 Task: Add an event with the title Interview with LalitH, date '2023/11/25', time 9:15 AM to 11:15 AMand add a description: Participants will develop essential communication skills, such as active listening, asking probing questions, and conveying their own viewpoints persuasively. They will learn how to adapt their communication style to different negotiation situations and personalities.Select event color  Grape . Add location for the event as: 789 Gothic Quarter, Barcelona, Spain, logged in from the account softage.5@softage.netand send the event invitation to softage.1@softage.net and softage.2@softage.net. Set a reminder for the event Weekly on Sunday
Action: Mouse moved to (1335, 103)
Screenshot: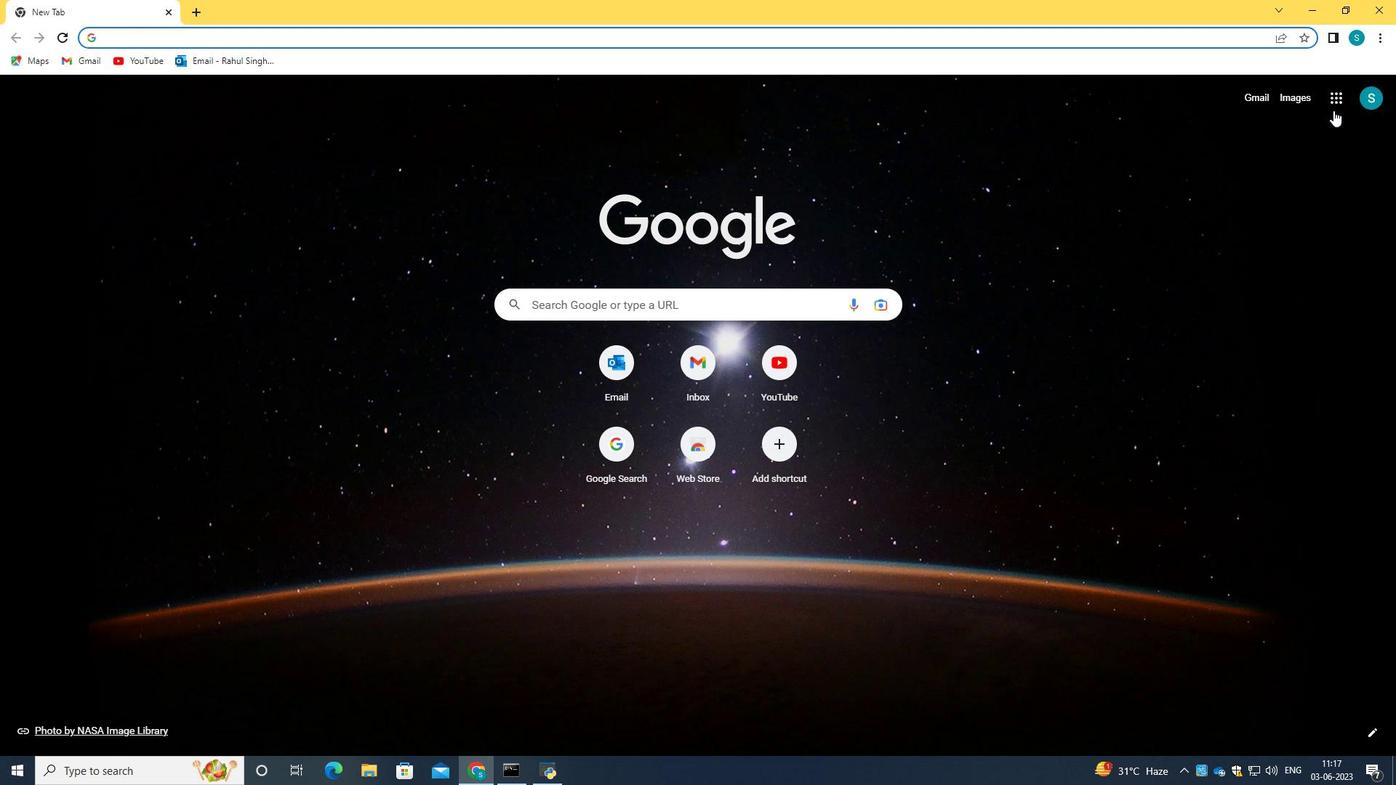 
Action: Mouse pressed left at (1335, 103)
Screenshot: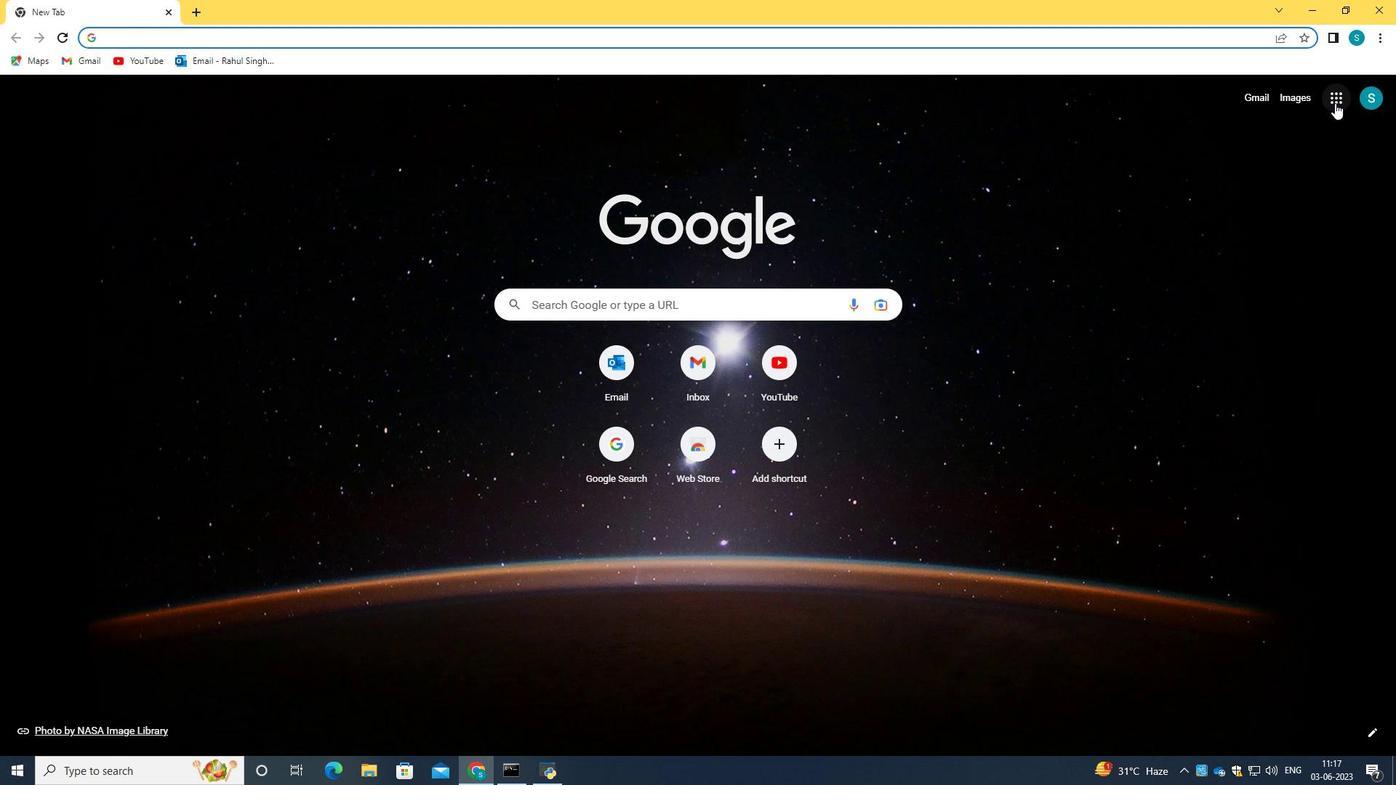 
Action: Mouse moved to (1209, 311)
Screenshot: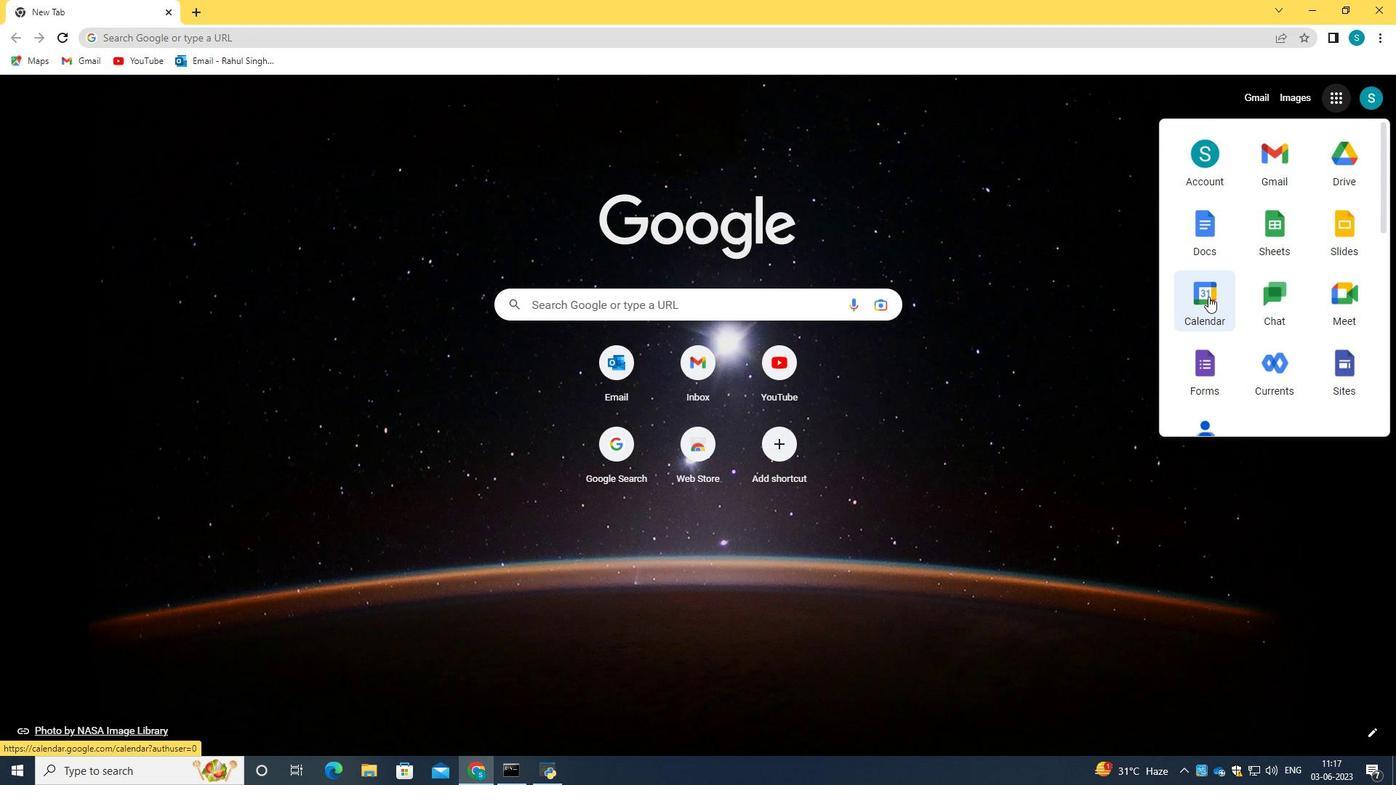 
Action: Mouse pressed left at (1209, 311)
Screenshot: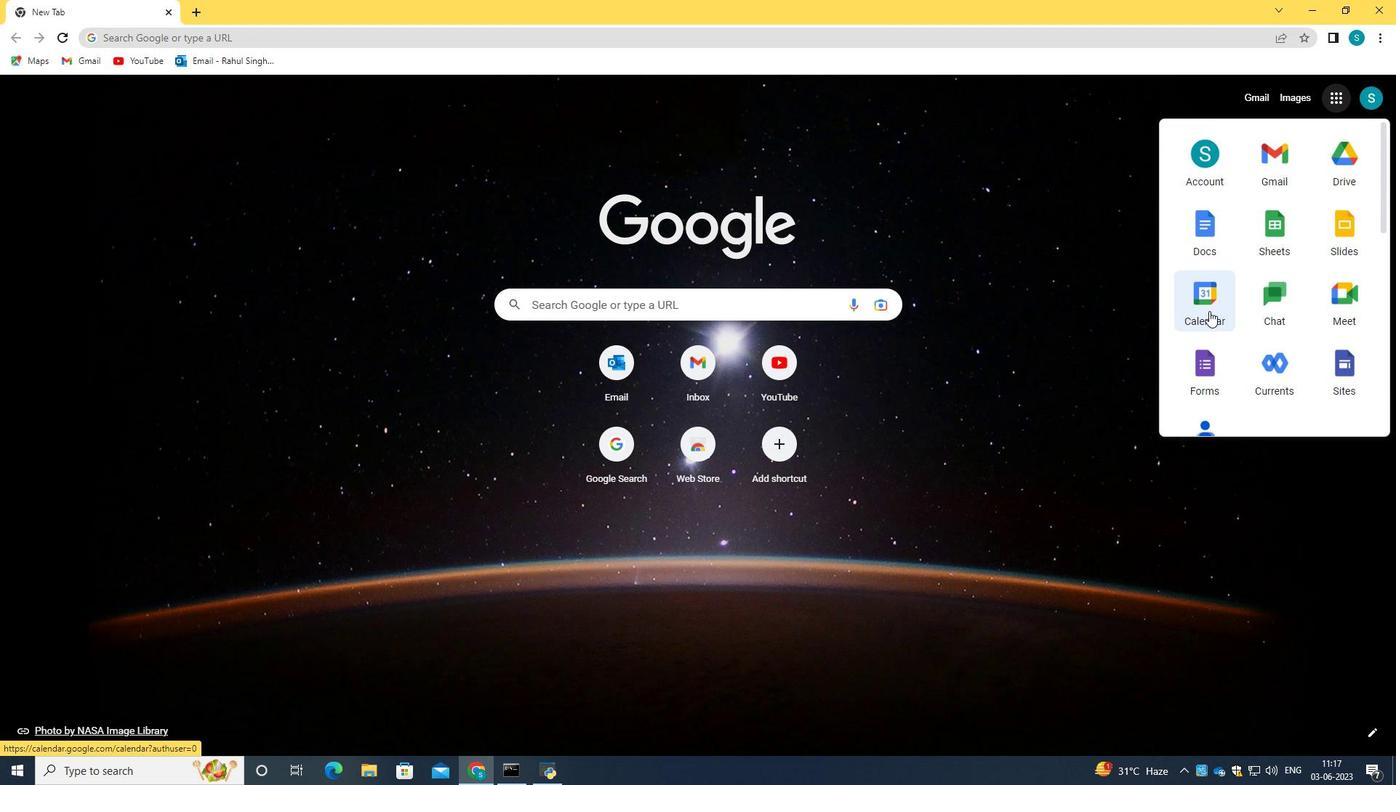
Action: Mouse moved to (60, 146)
Screenshot: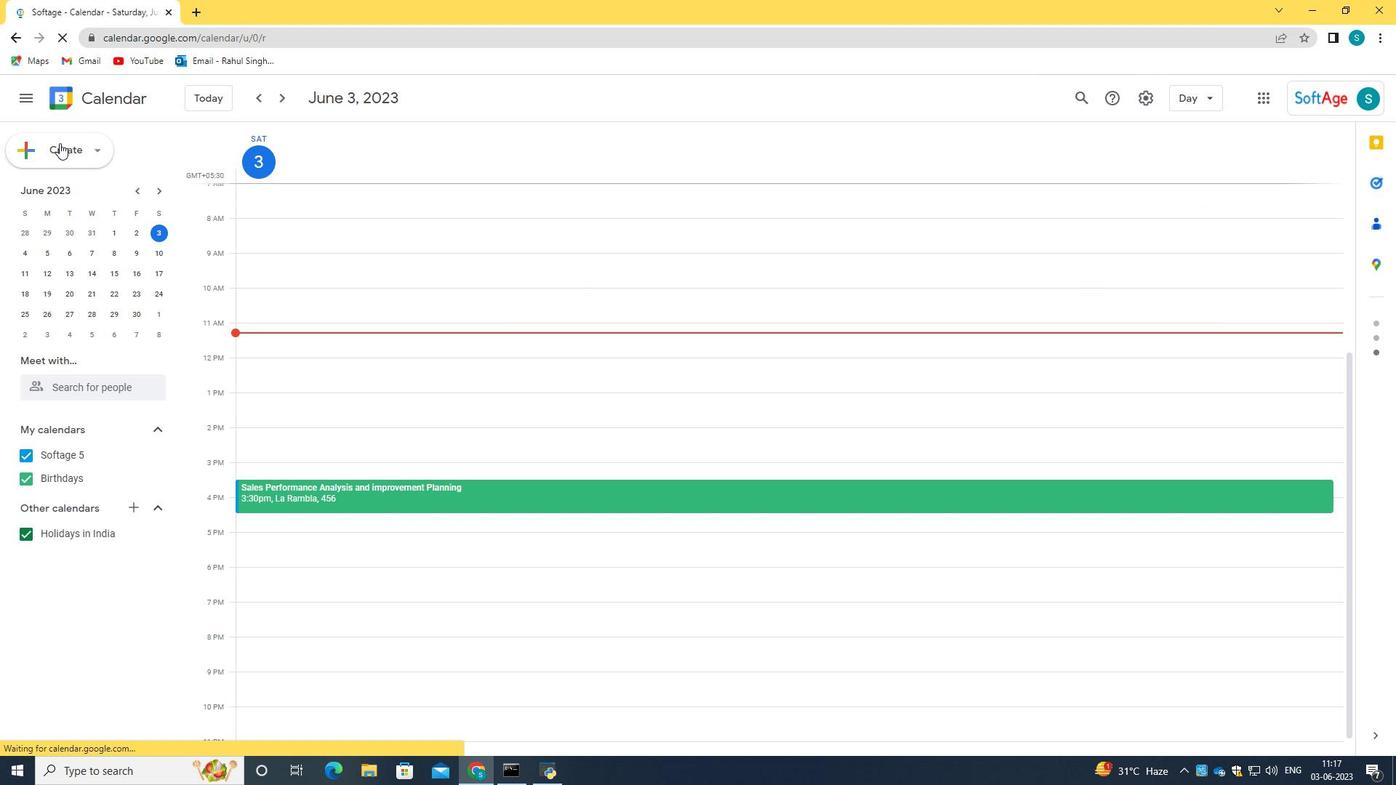 
Action: Mouse pressed left at (60, 146)
Screenshot: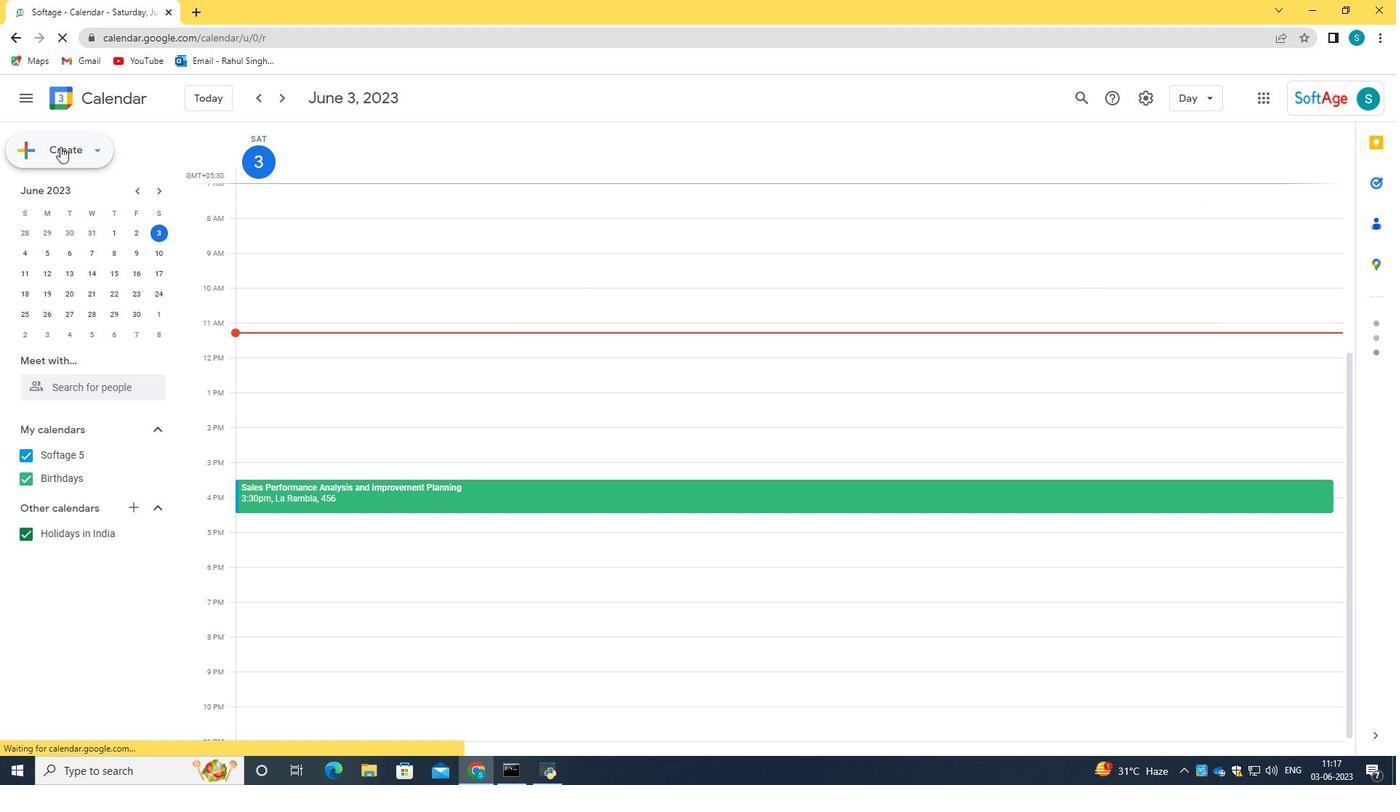 
Action: Mouse moved to (70, 197)
Screenshot: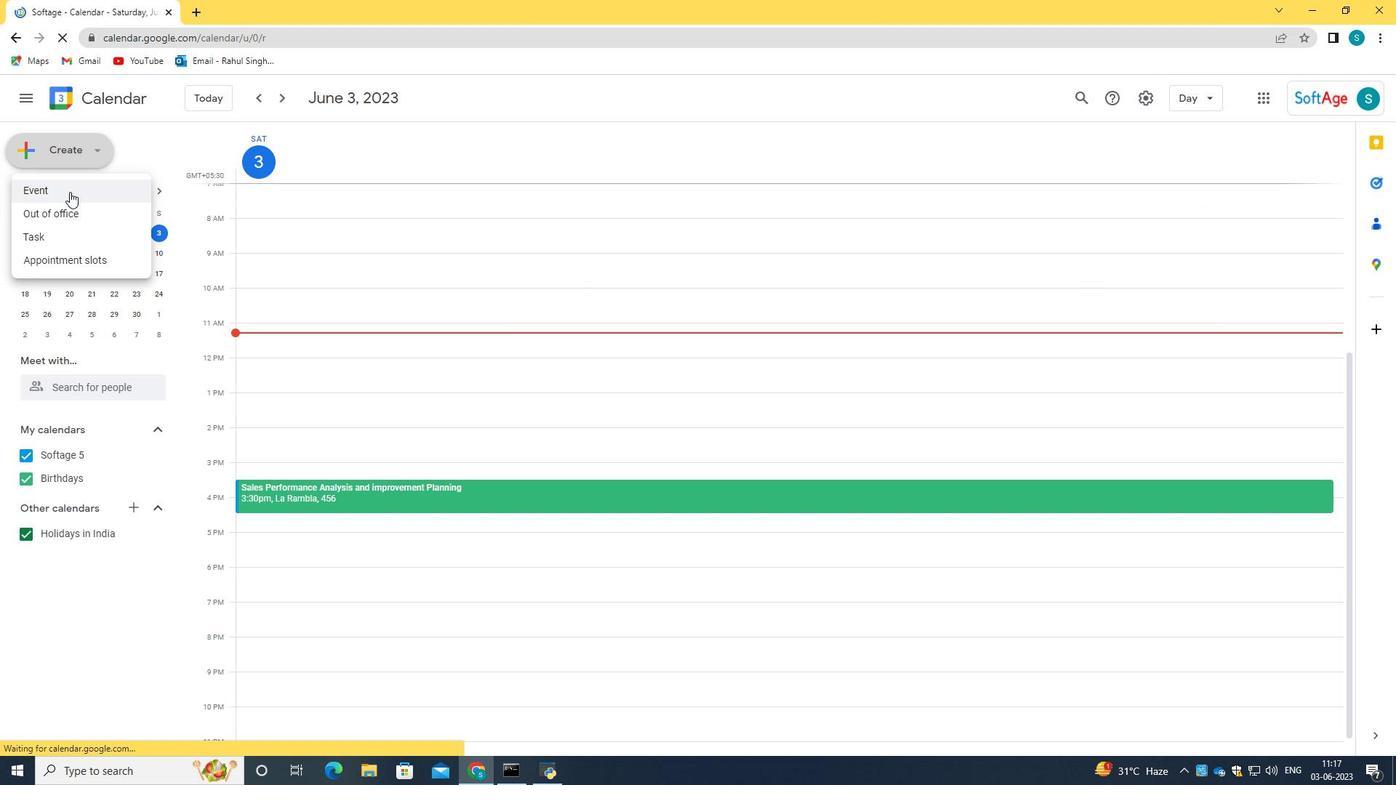 
Action: Mouse pressed left at (70, 197)
Screenshot: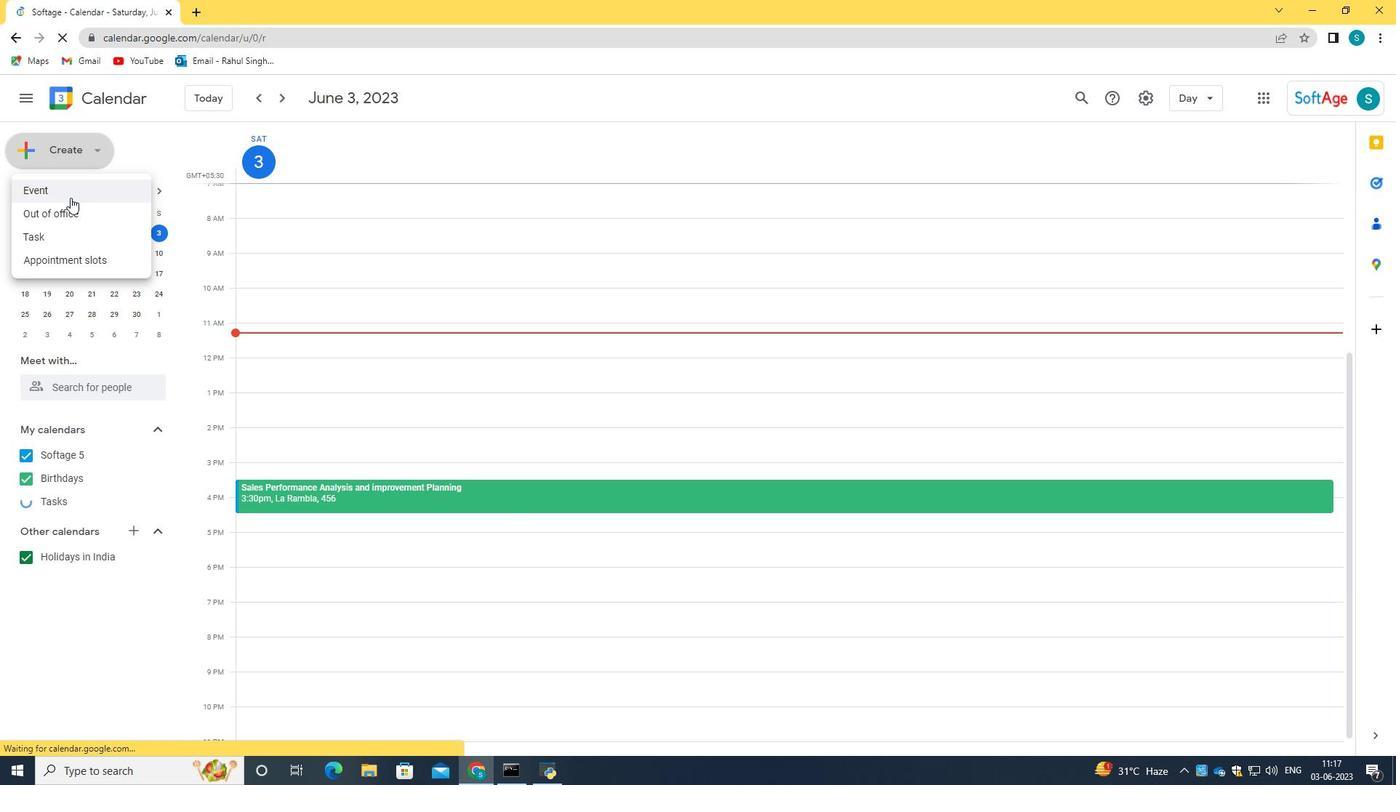 
Action: Mouse moved to (800, 537)
Screenshot: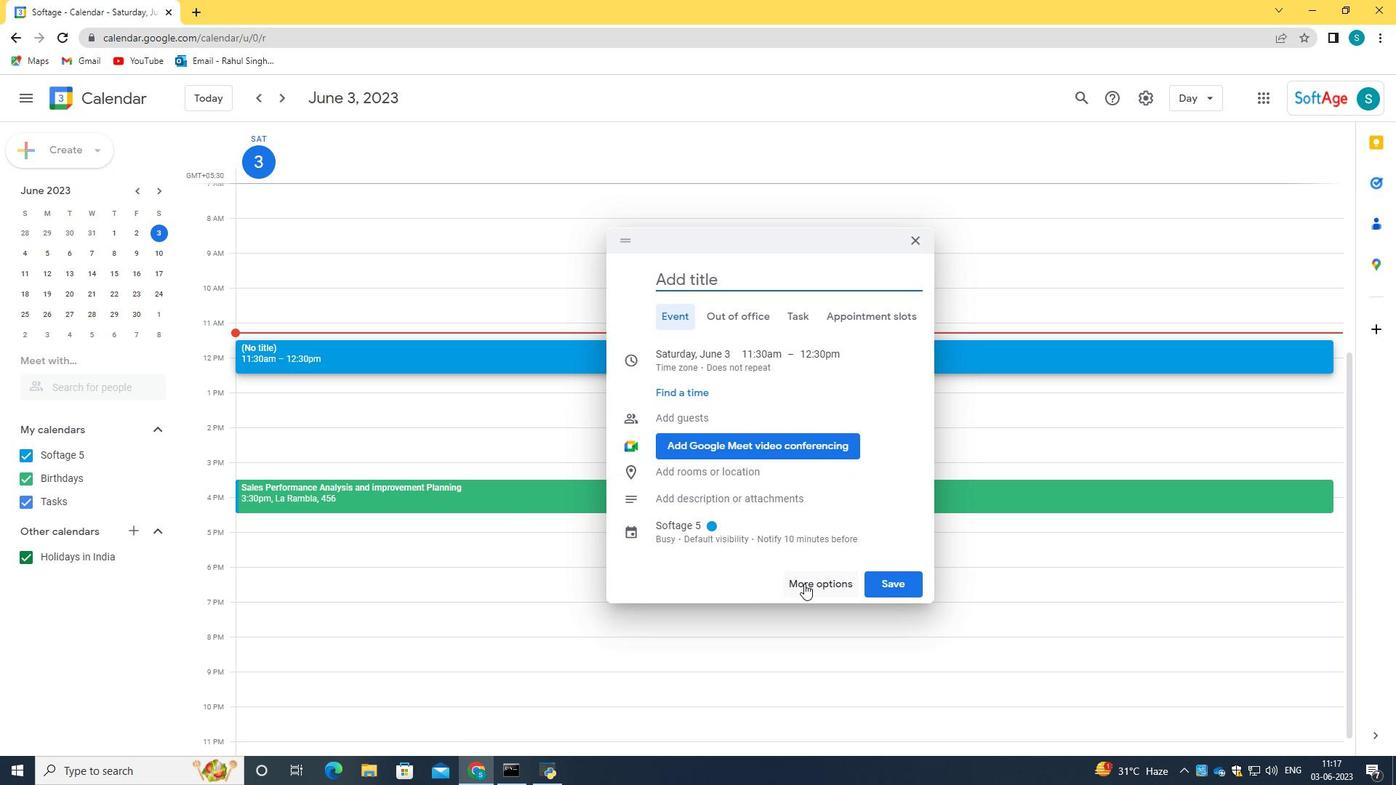 
Action: Mouse pressed left at (805, 584)
Screenshot: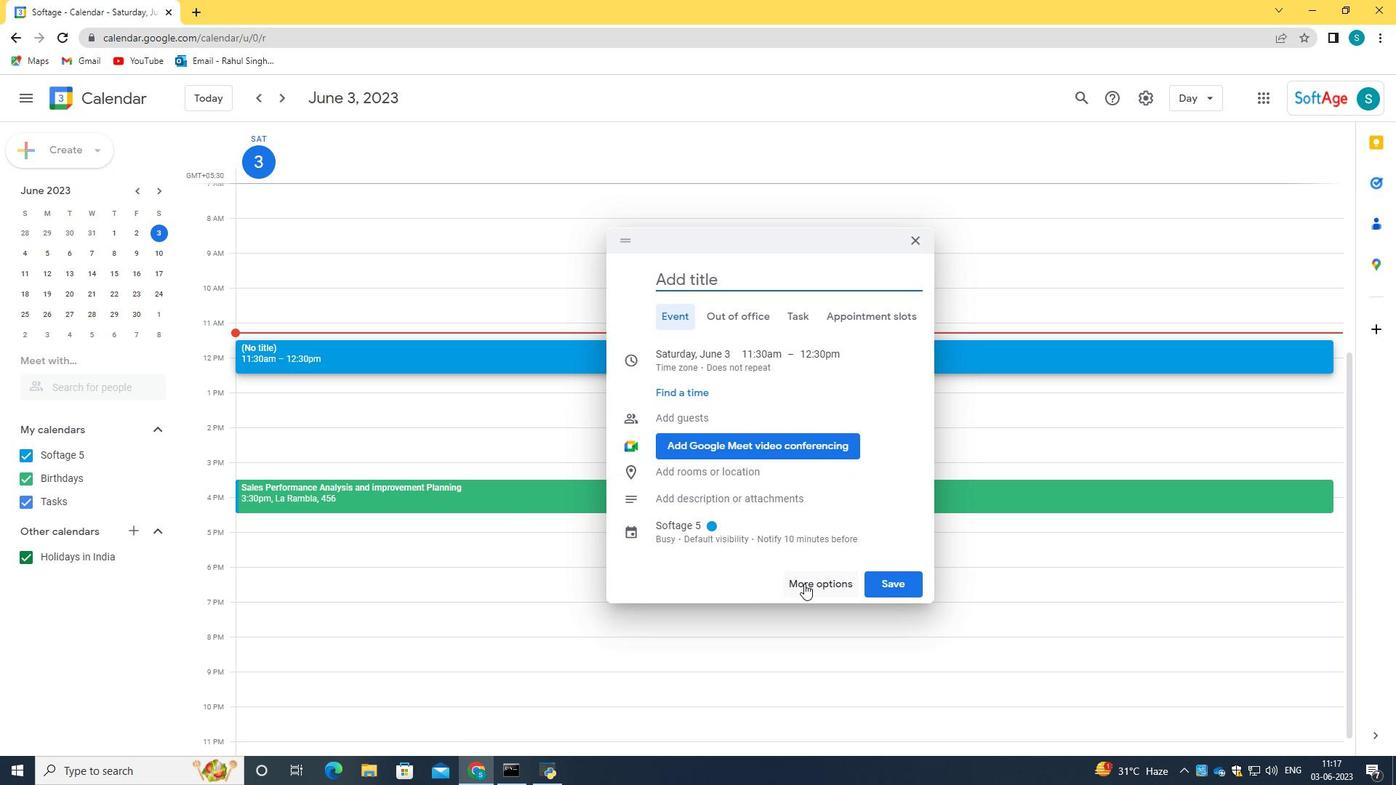 
Action: Mouse moved to (194, 106)
Screenshot: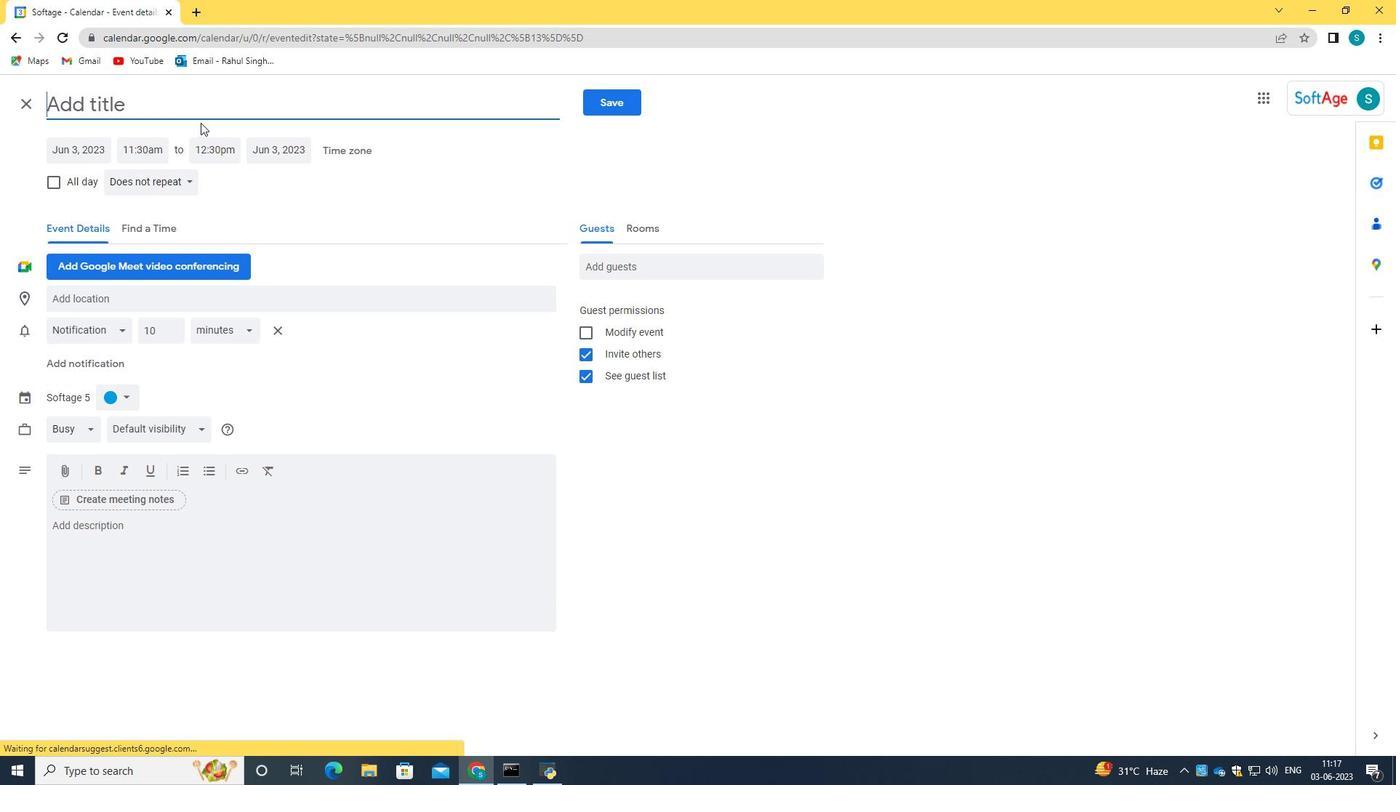 
Action: Mouse pressed left at (194, 106)
Screenshot: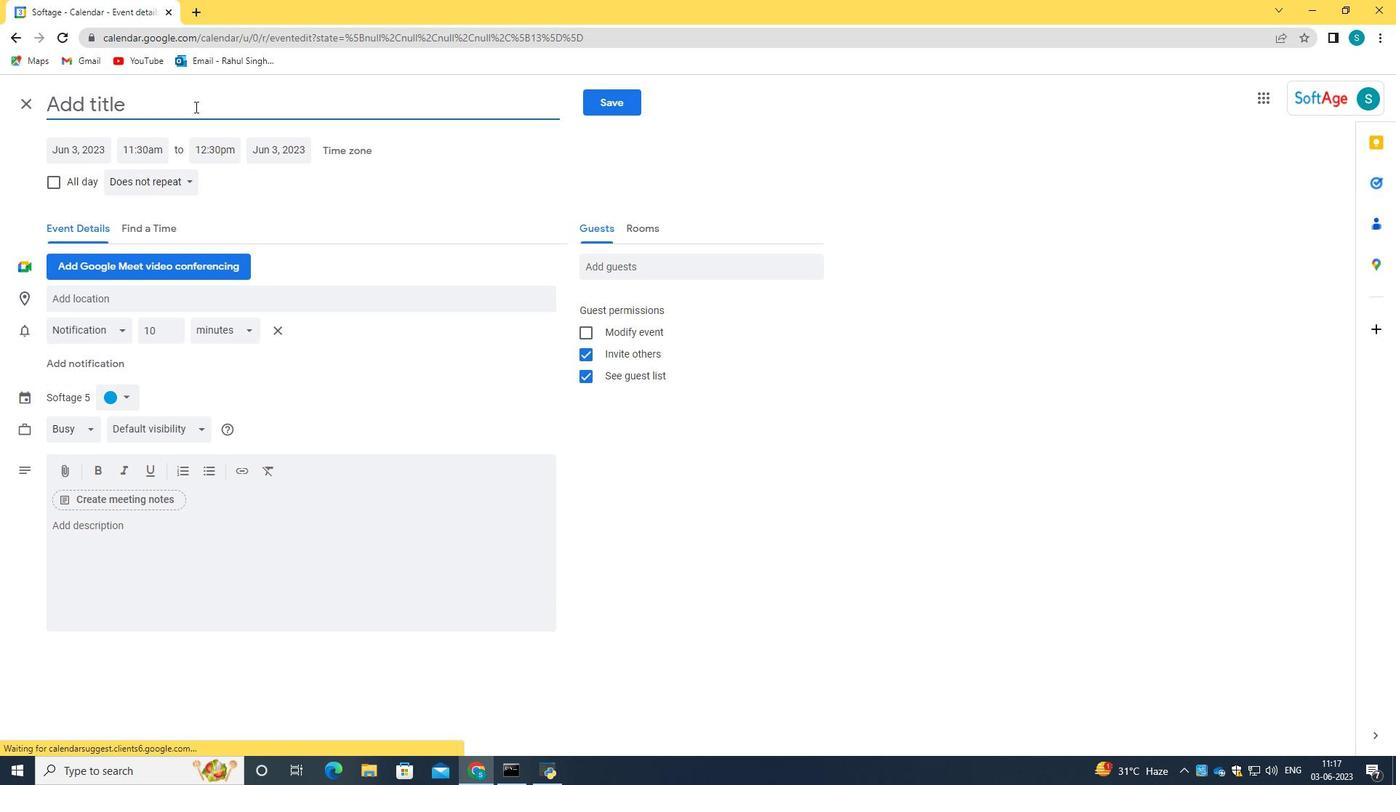 
Action: Key pressed <Key.caps_lock>I<Key.caps_lock>nterview<Key.space>with<Key.space><Key.caps_lock>L<Key.caps_lock>alit<Key.caps_lock>H<Key.caps_lock>
Screenshot: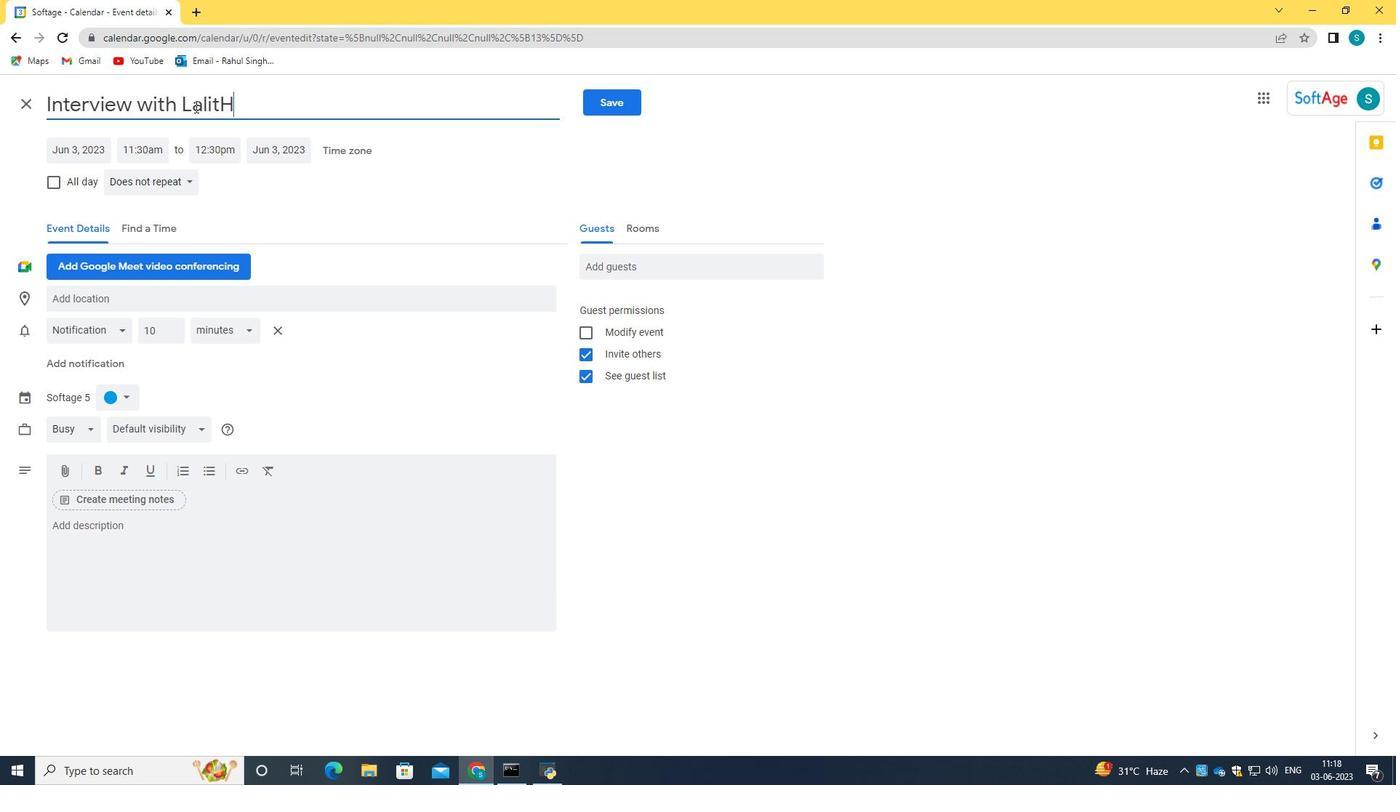 
Action: Mouse moved to (84, 149)
Screenshot: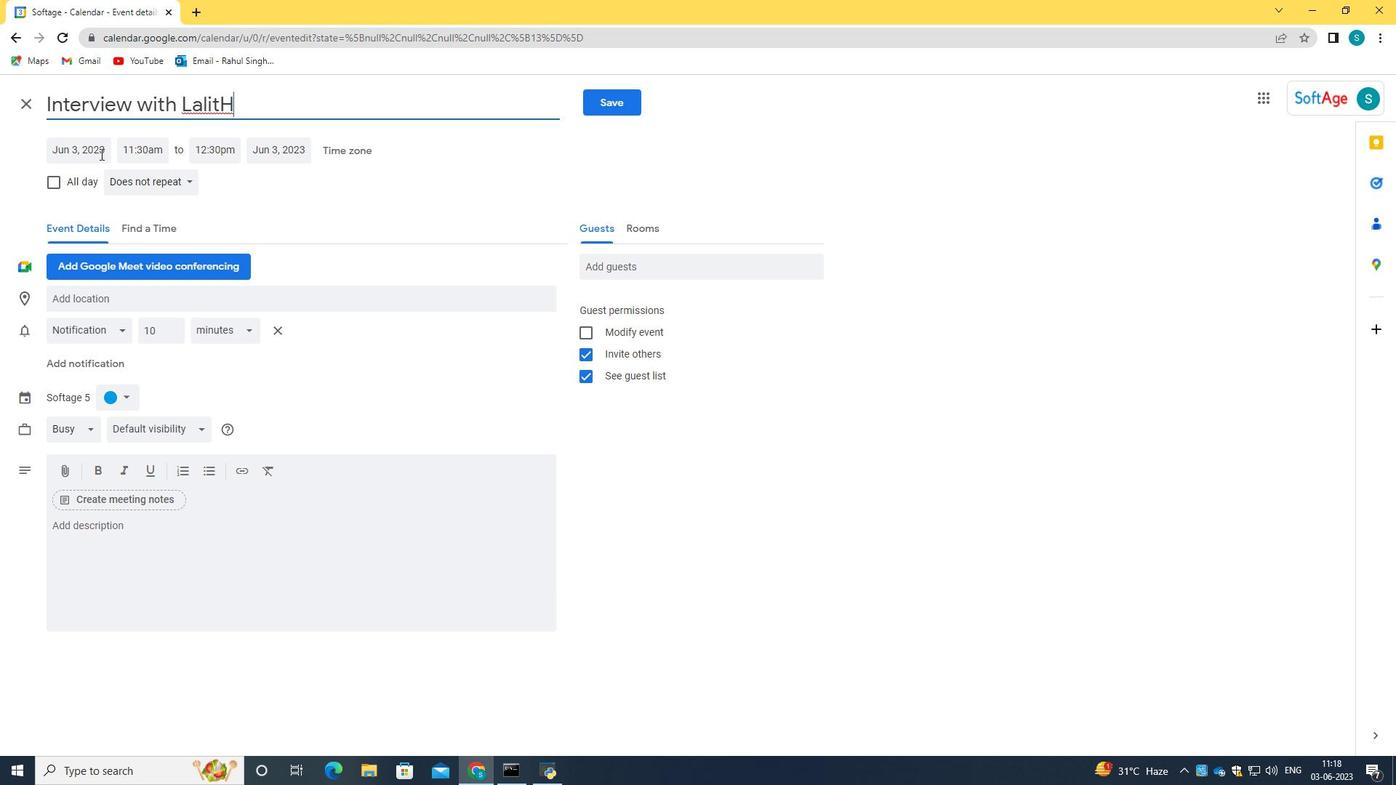 
Action: Mouse pressed left at (84, 149)
Screenshot: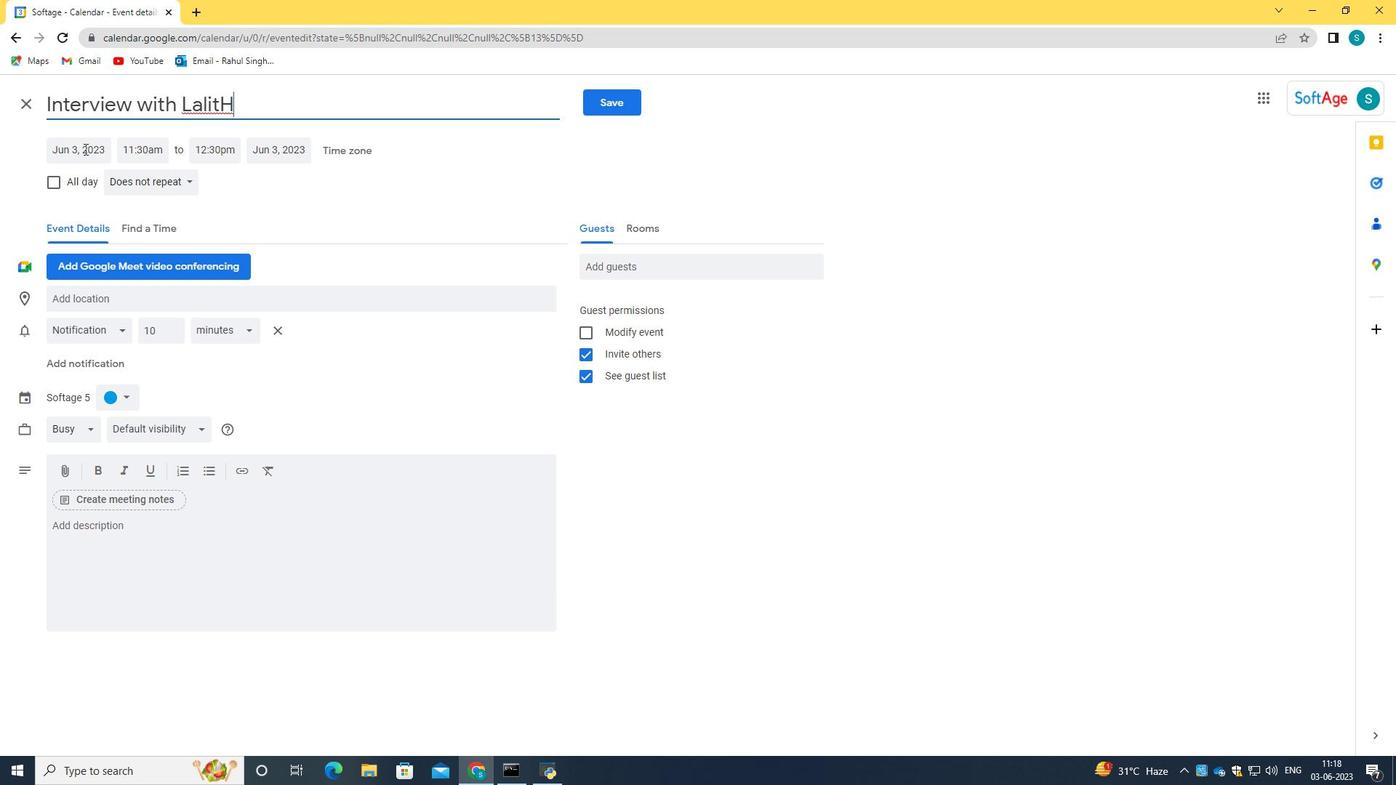 
Action: Key pressed 2023/11/25<Key.tab>9<Key.shift_r>:15<Key.space>am<Key.tab>11<Key.shift_r>:15<Key.space>am
Screenshot: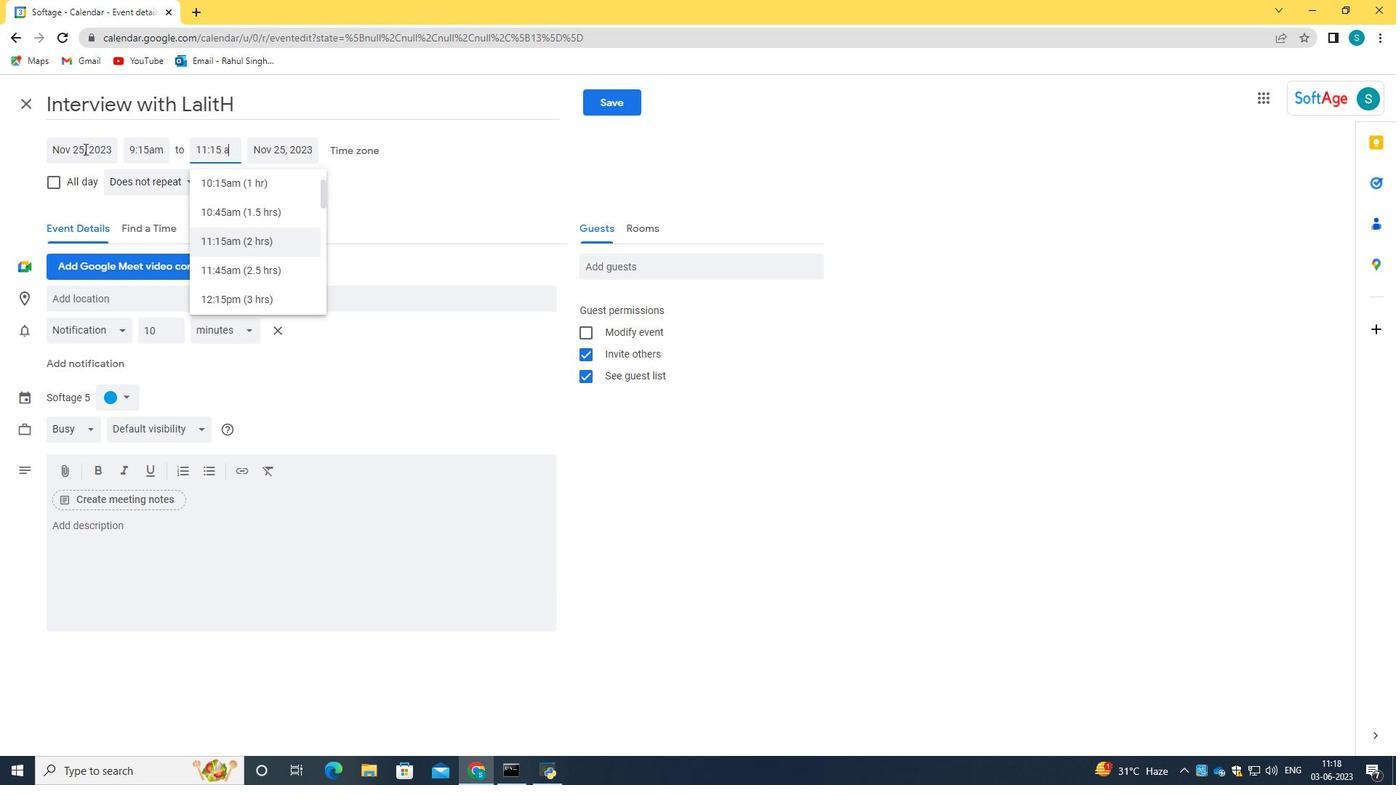 
Action: Mouse moved to (248, 248)
Screenshot: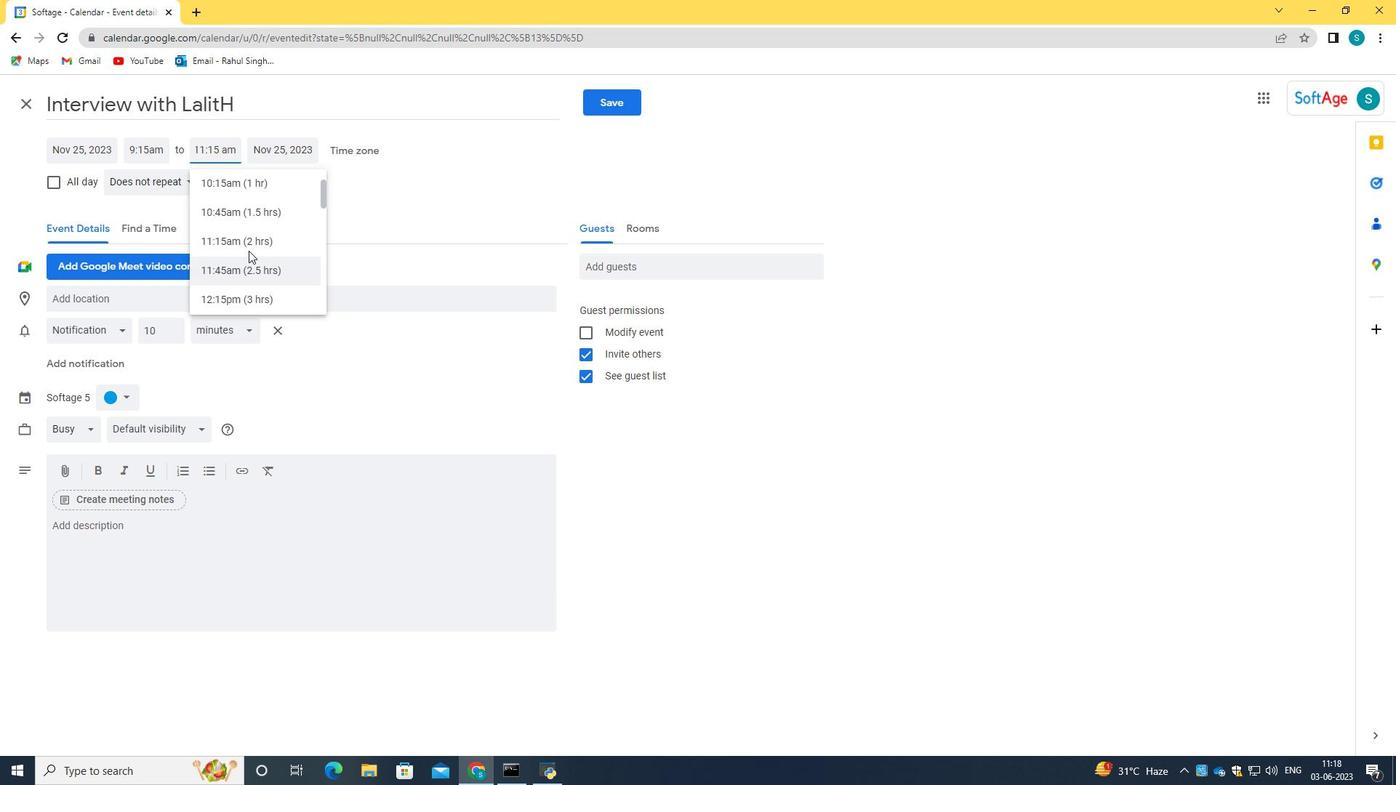 
Action: Mouse pressed left at (248, 248)
Screenshot: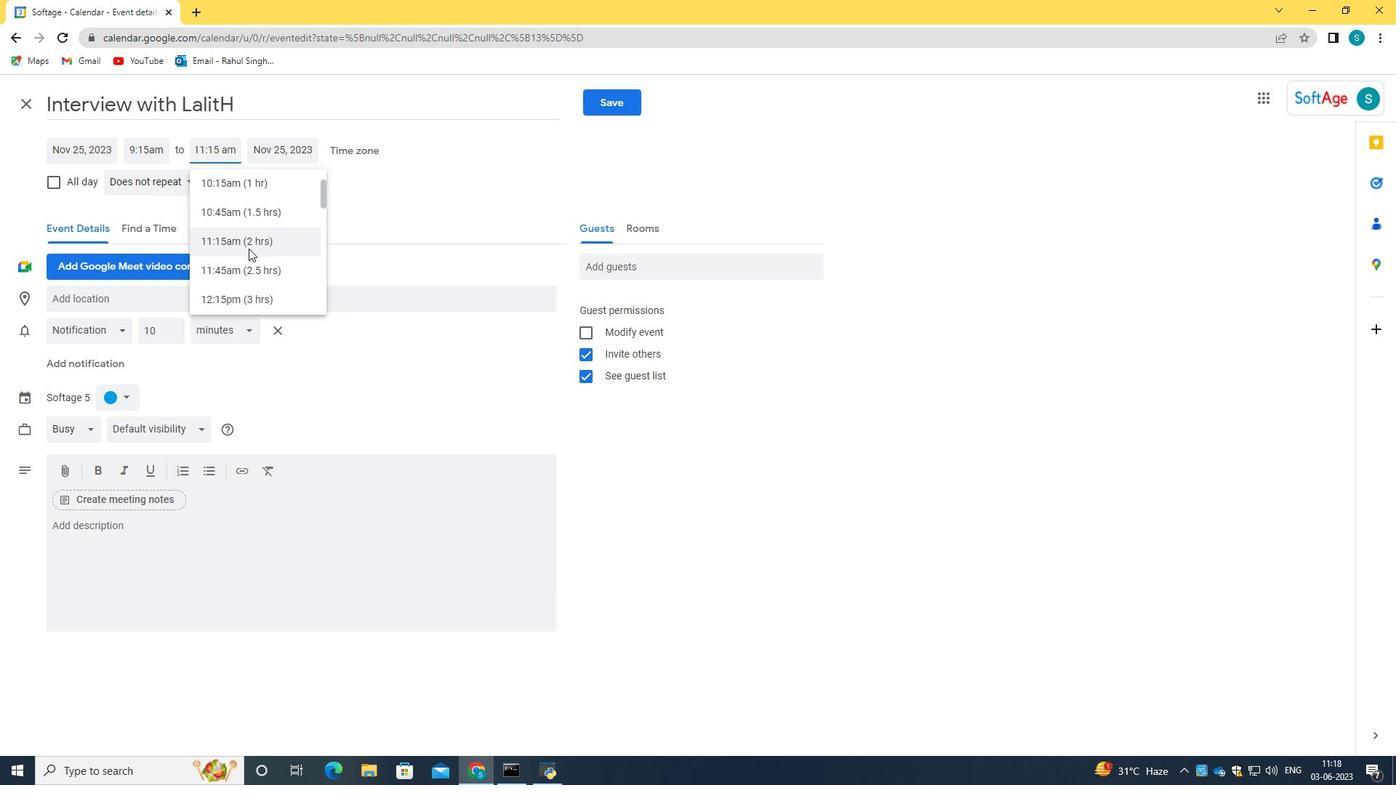 
Action: Mouse moved to (157, 552)
Screenshot: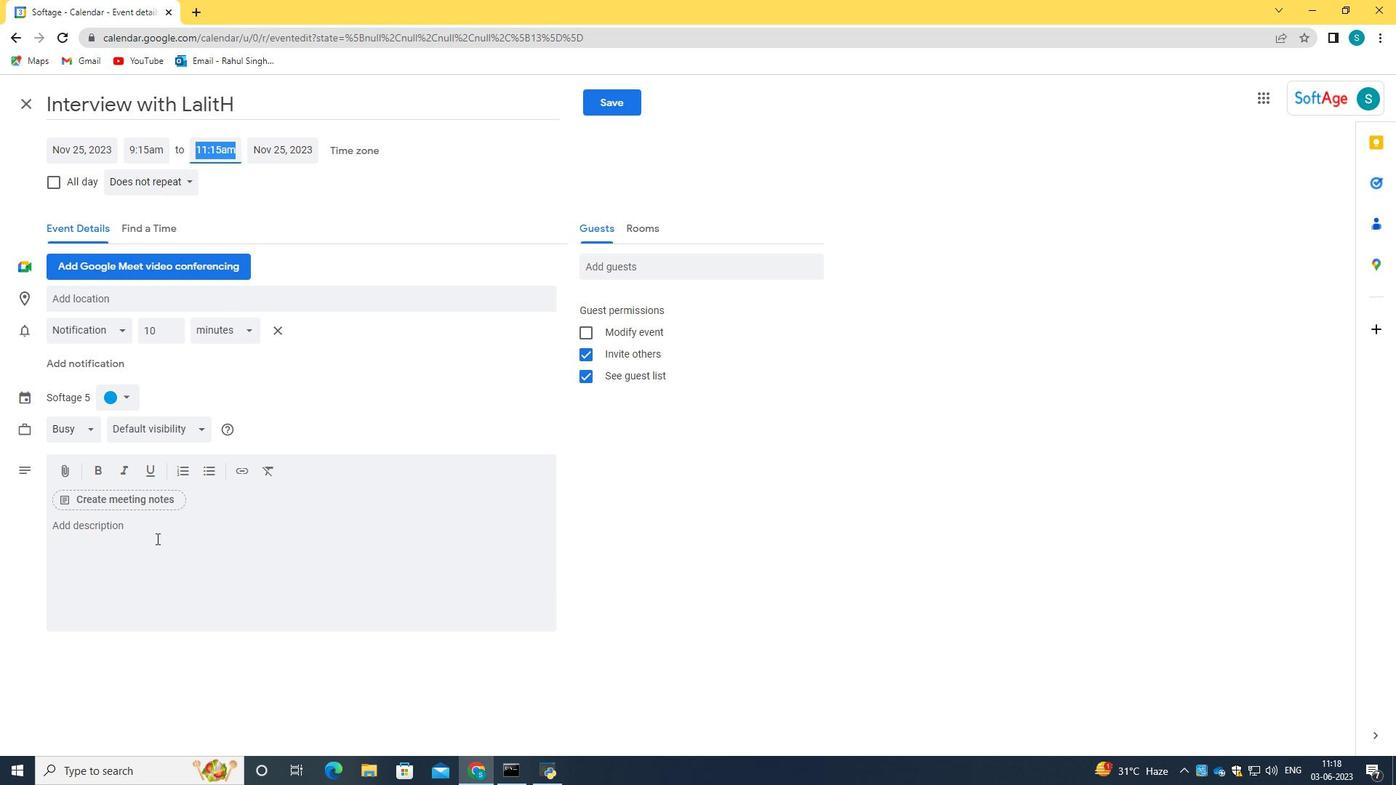 
Action: Mouse pressed left at (157, 552)
Screenshot: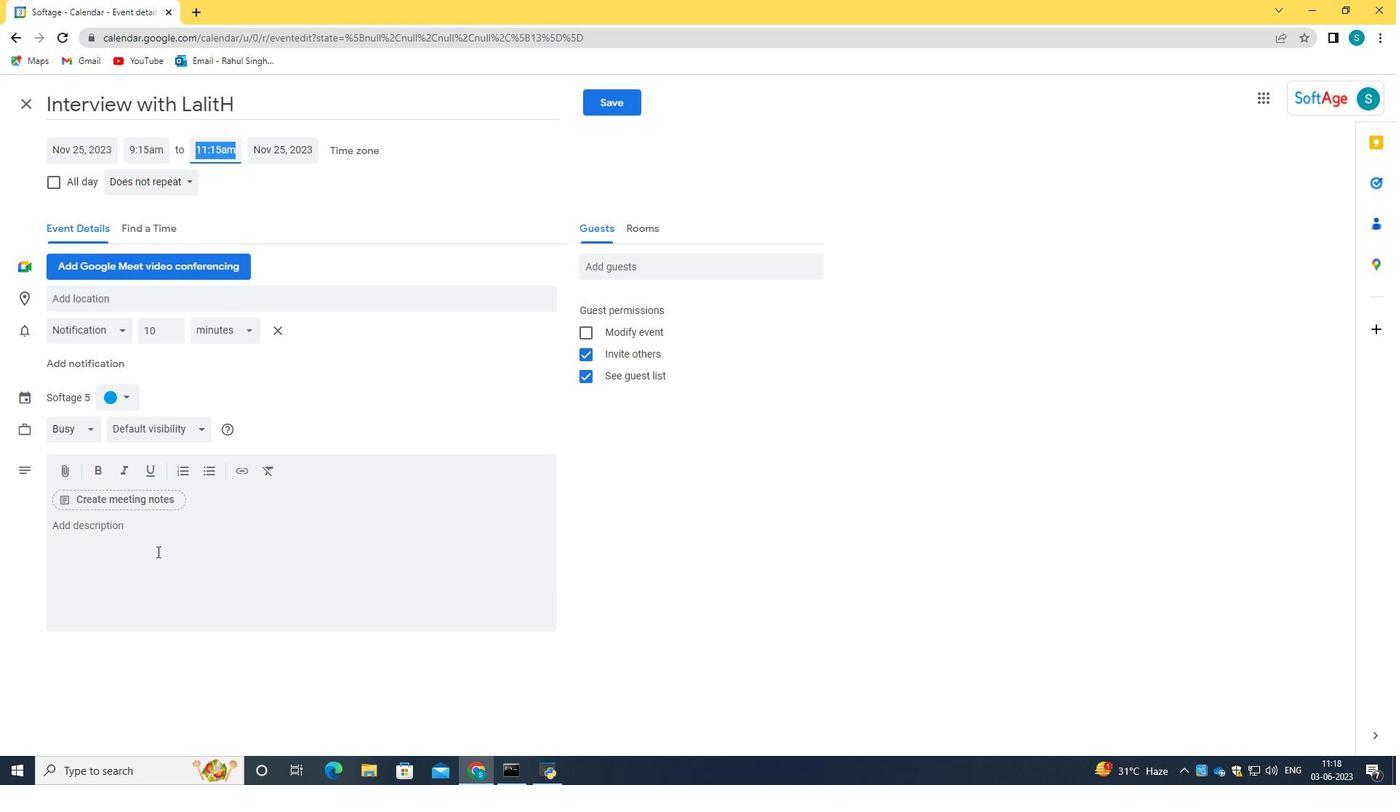 
Action: Key pressed <Key.caps_lock>P<Key.caps_lock>arti<Key.backspace>cipants<Key.space><Key.backspace><Key.backspace><Key.backspace><Key.backspace><Key.backspace><Key.backspace><Key.backspace><Key.backspace><Key.backspace>ticipants<Key.space>will<Key.space>develop<Key.space>essential<Key.space>communc<Key.backspace>ication<Key.space>skills,<Key.space>such<Key.space>as<Key.space>active<Key.space>listening,<Key.space>asking<Key.space>probing<Key.space>questions,<Key.space>and<Key.space>conveing<Key.space><Key.backspace><Key.backspace><Key.backspace><Key.backspace>ying<Key.space>their<Key.space>own<Key.space>viewpoints<Key.space>persuasively.<Key.space><Key.caps_lock>T<Key.caps_lock>hey<Key.space>will<Key.space>learn<Key.space>how<Key.space>to<Key.space>sa<Key.backspace><Key.backspace>adopt<Key.space><Key.backspace><Key.backspace><Key.backspace><Key.backspace>apt<Key.space>situations<Key.space>and<Key.space>personalities.<Key.space>
Screenshot: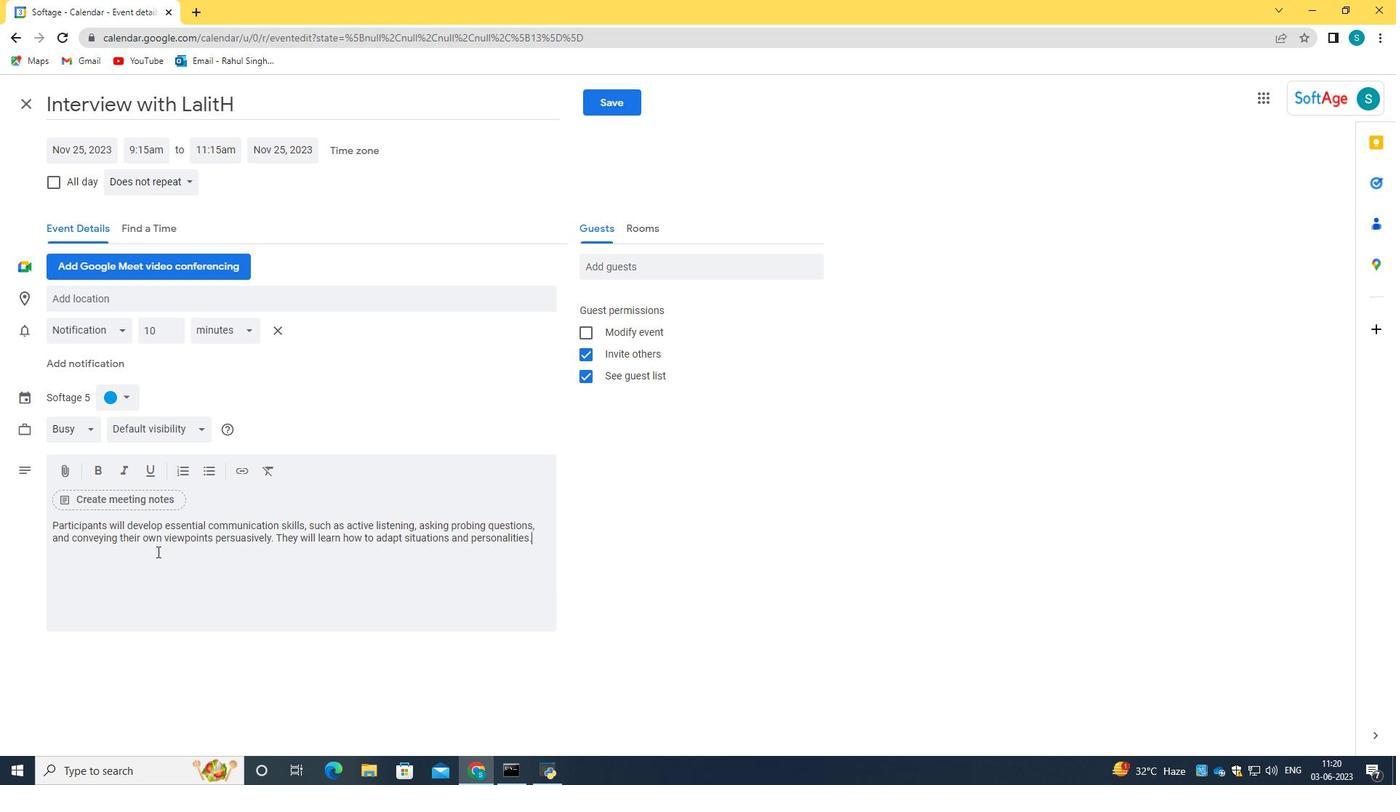 
Action: Mouse moved to (128, 403)
Screenshot: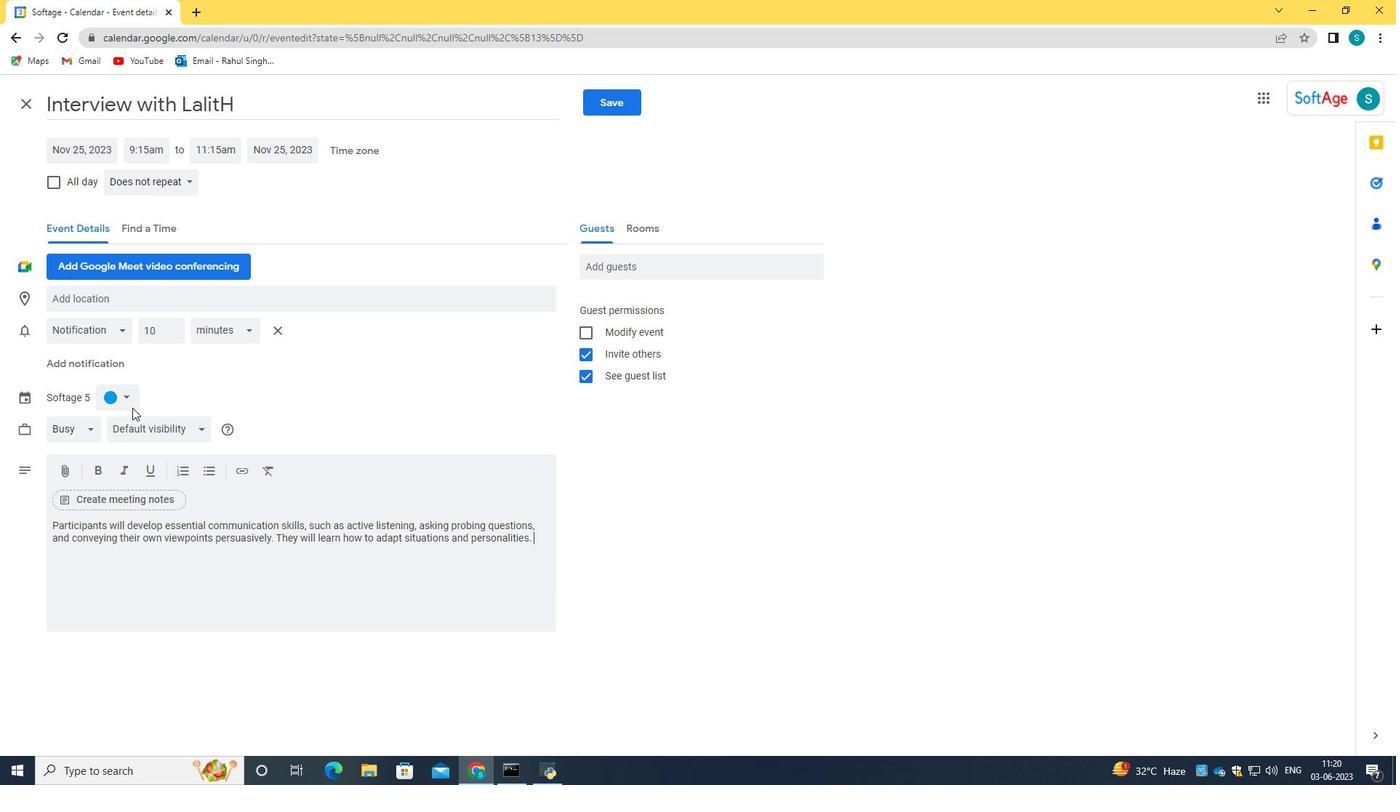 
Action: Mouse pressed left at (128, 403)
Screenshot: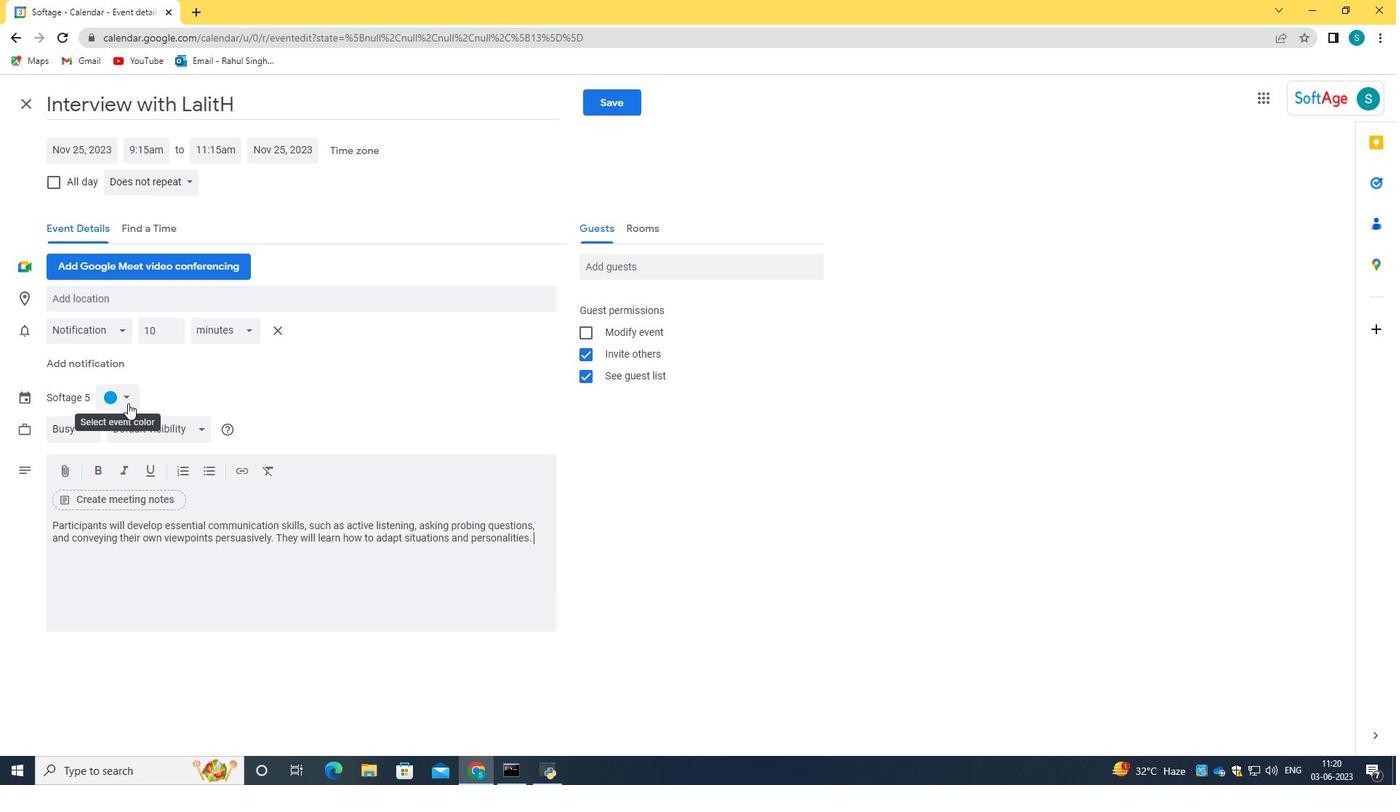 
Action: Mouse moved to (133, 469)
Screenshot: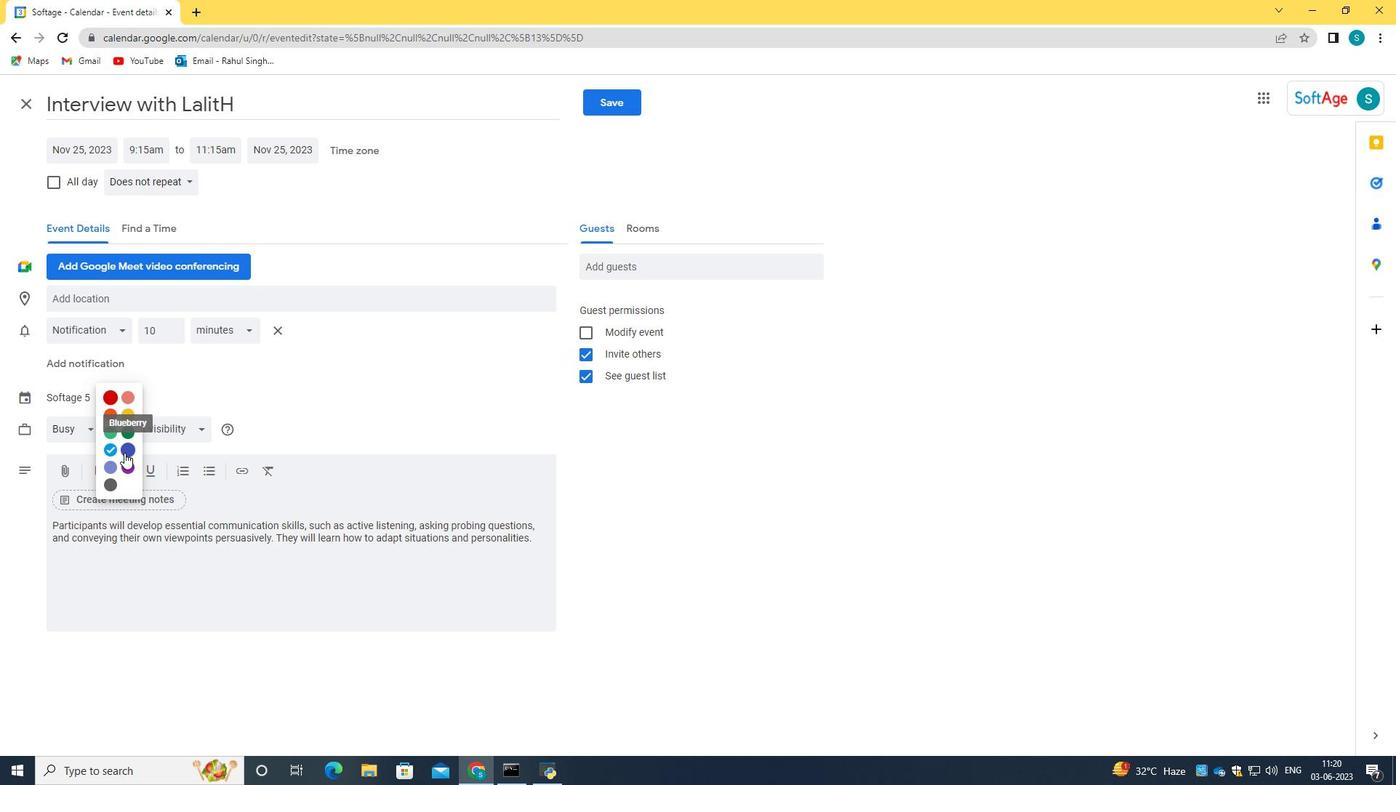 
Action: Mouse pressed left at (133, 469)
Screenshot: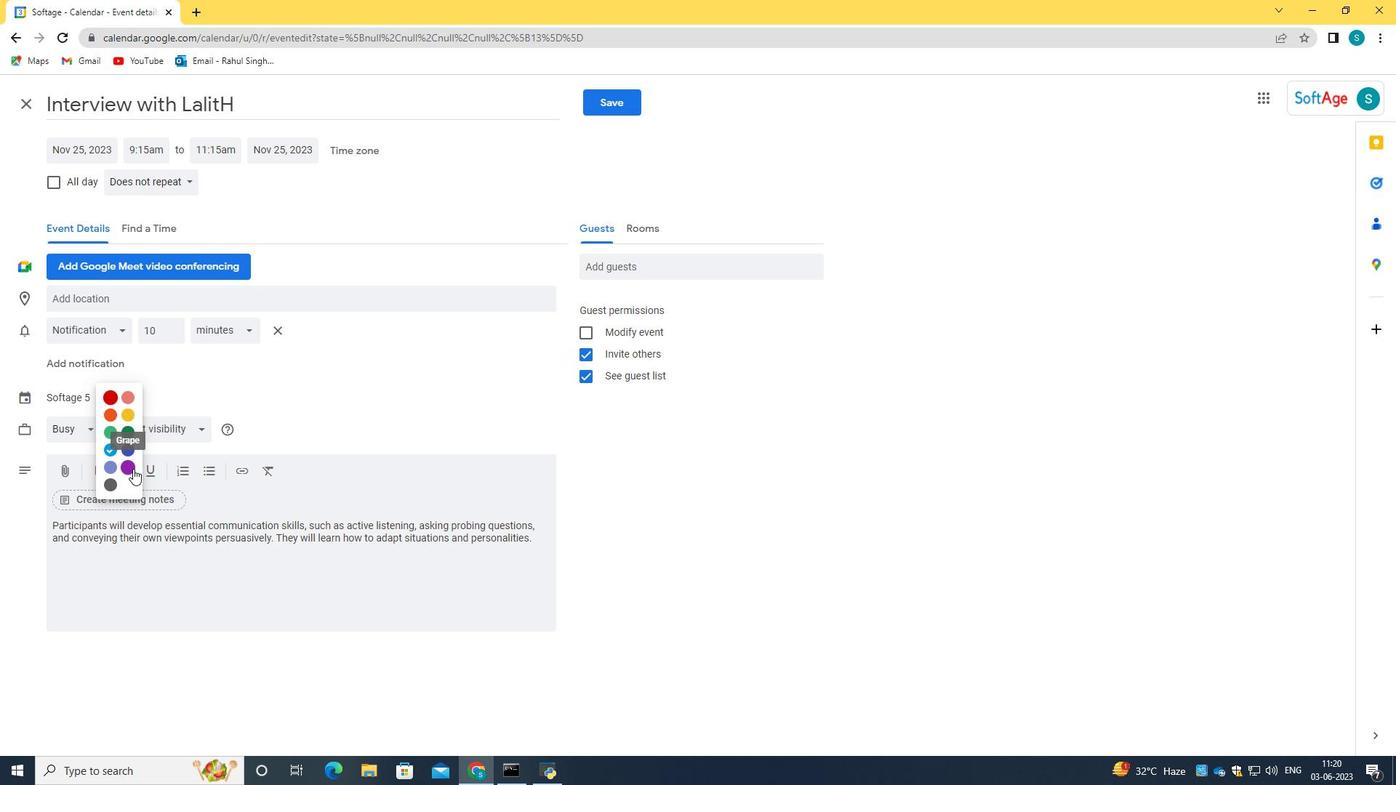 
Action: Mouse moved to (137, 308)
Screenshot: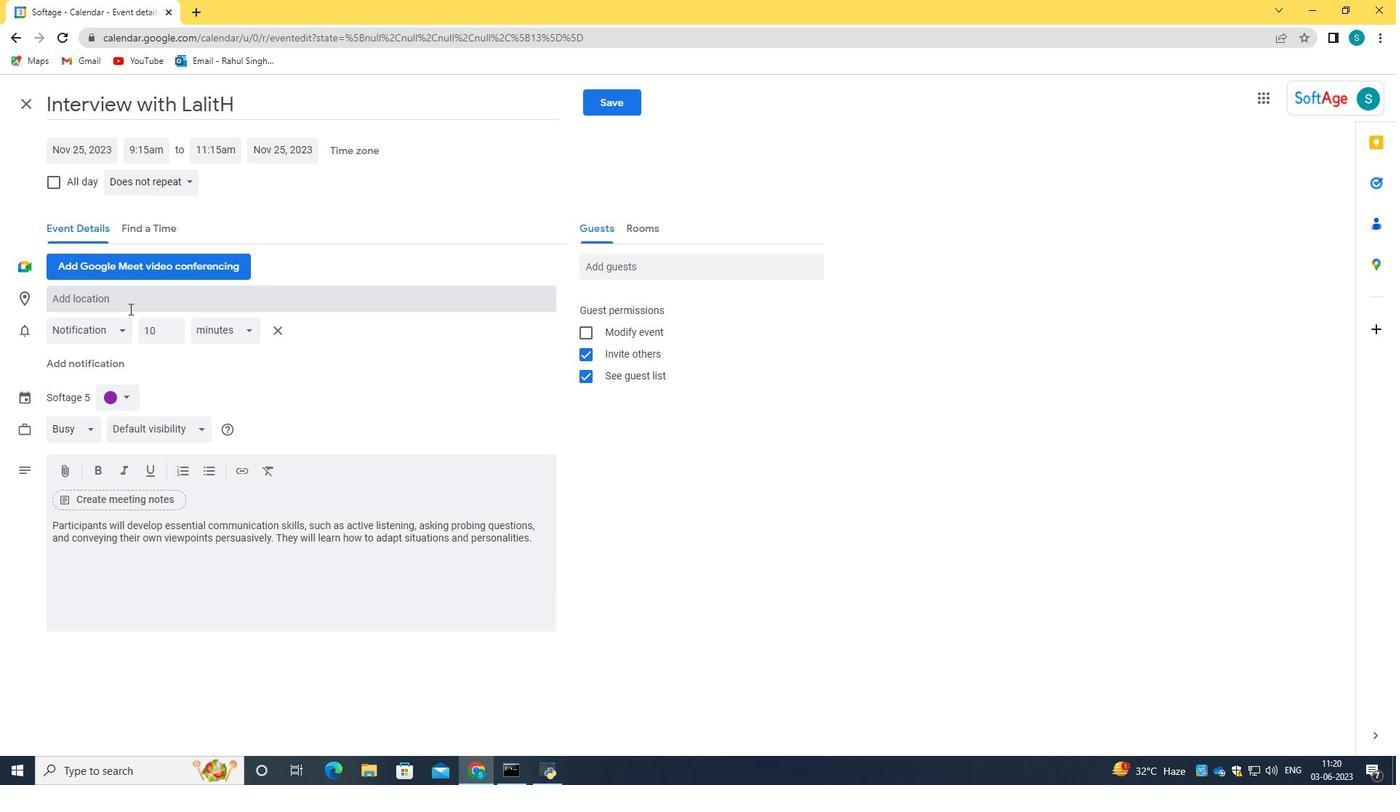 
Action: Mouse pressed left at (137, 308)
Screenshot: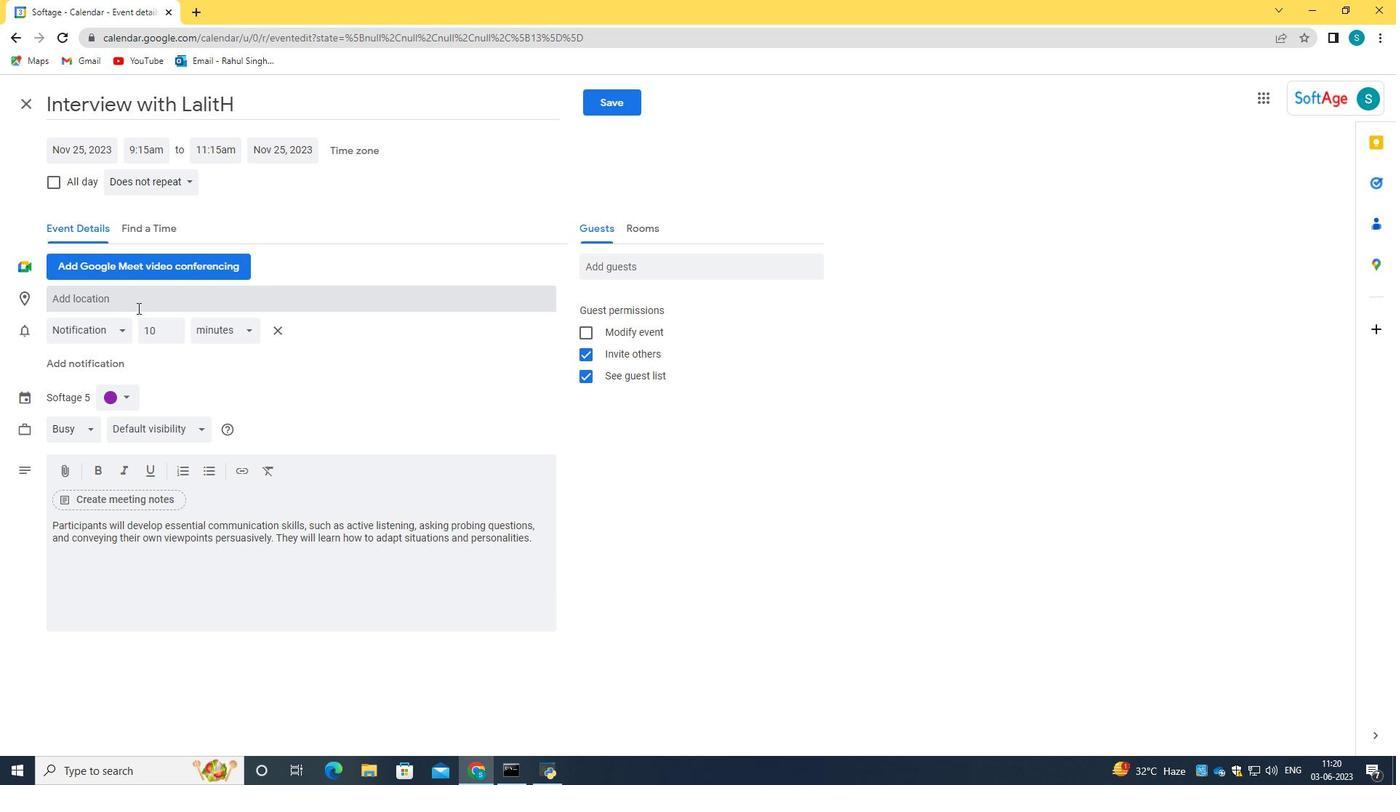 
Action: Key pressed 789
Screenshot: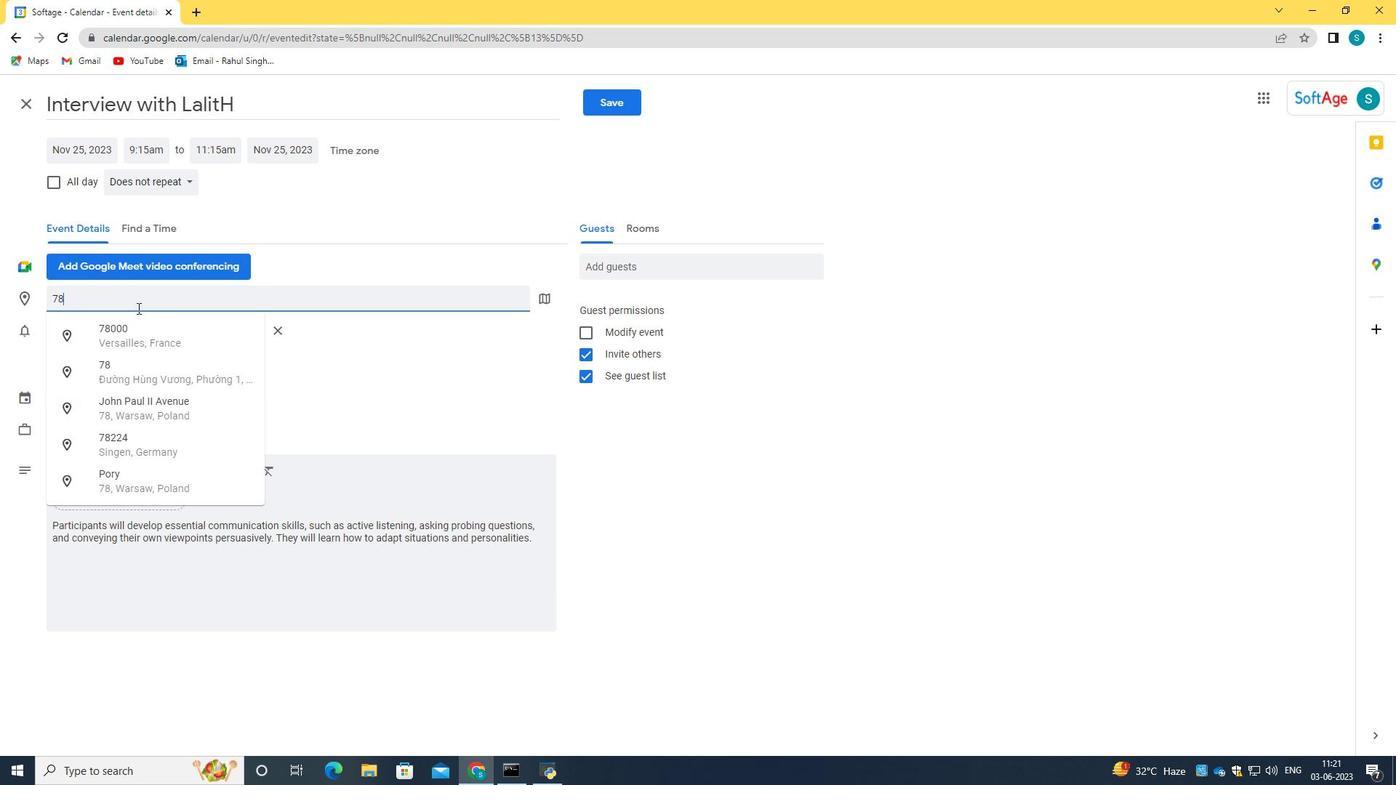 
Action: Mouse moved to (138, 307)
Screenshot: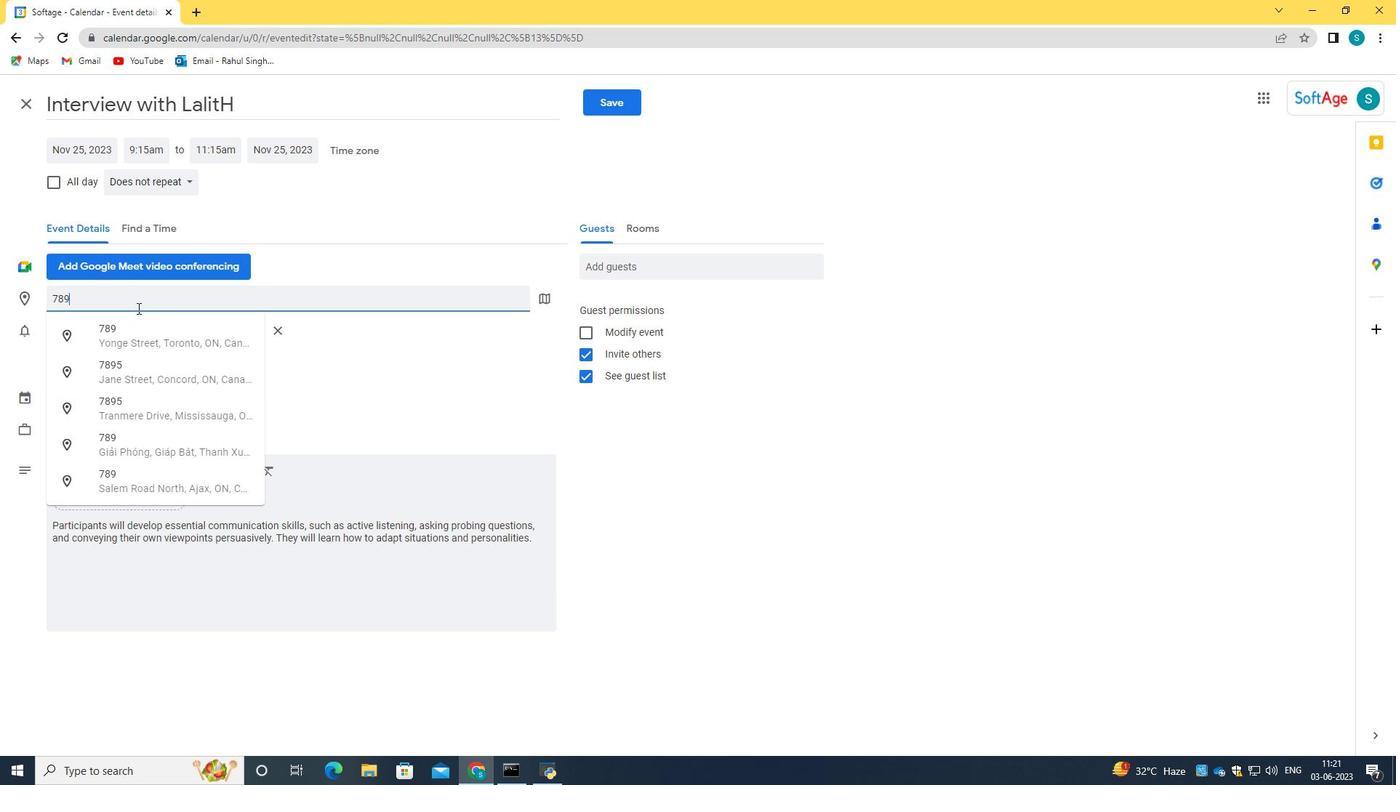 
Action: Key pressed <Key.space><Key.caps_lock>G<Key.caps_lock>othic<Key.space><Key.caps_lock>Q<Key.caps_lock>uarter
Screenshot: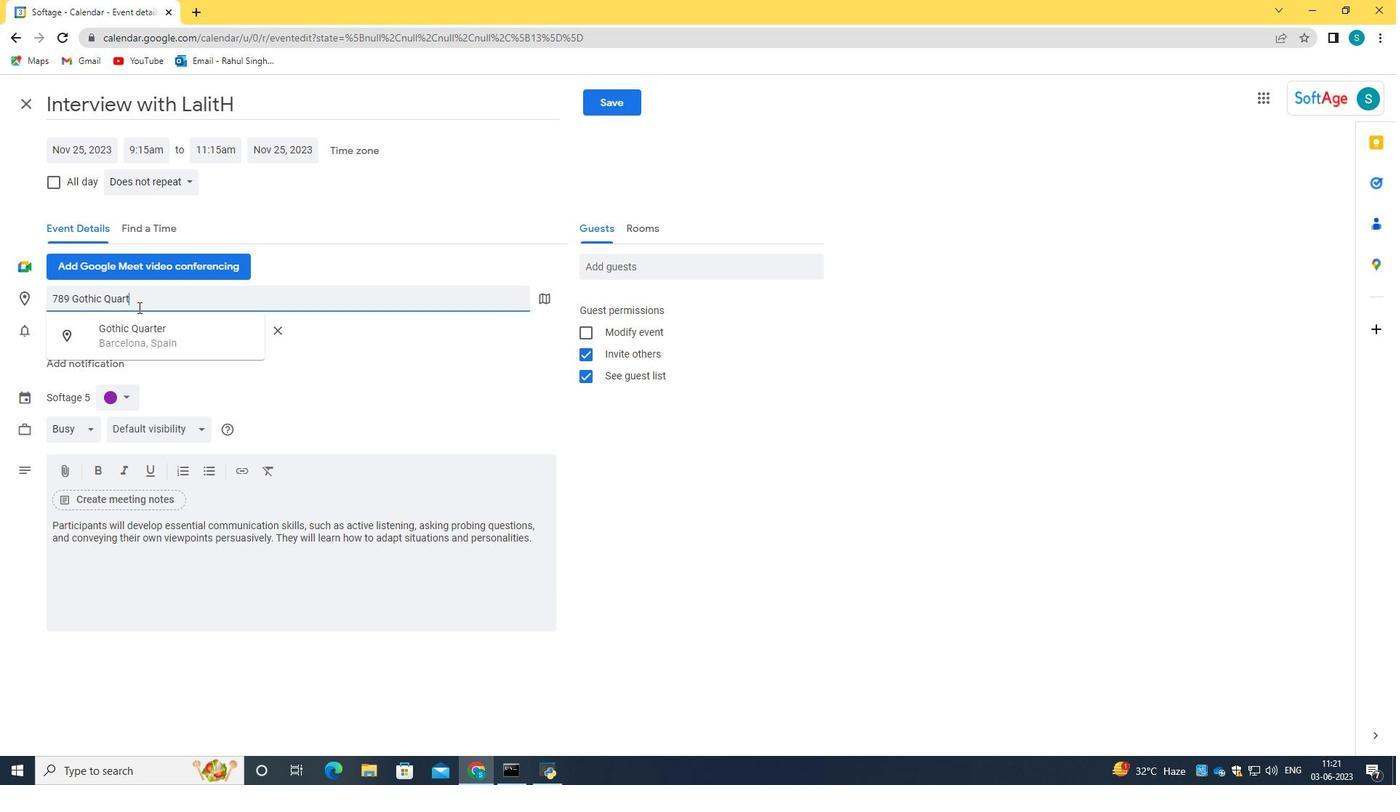 
Action: Mouse moved to (149, 338)
Screenshot: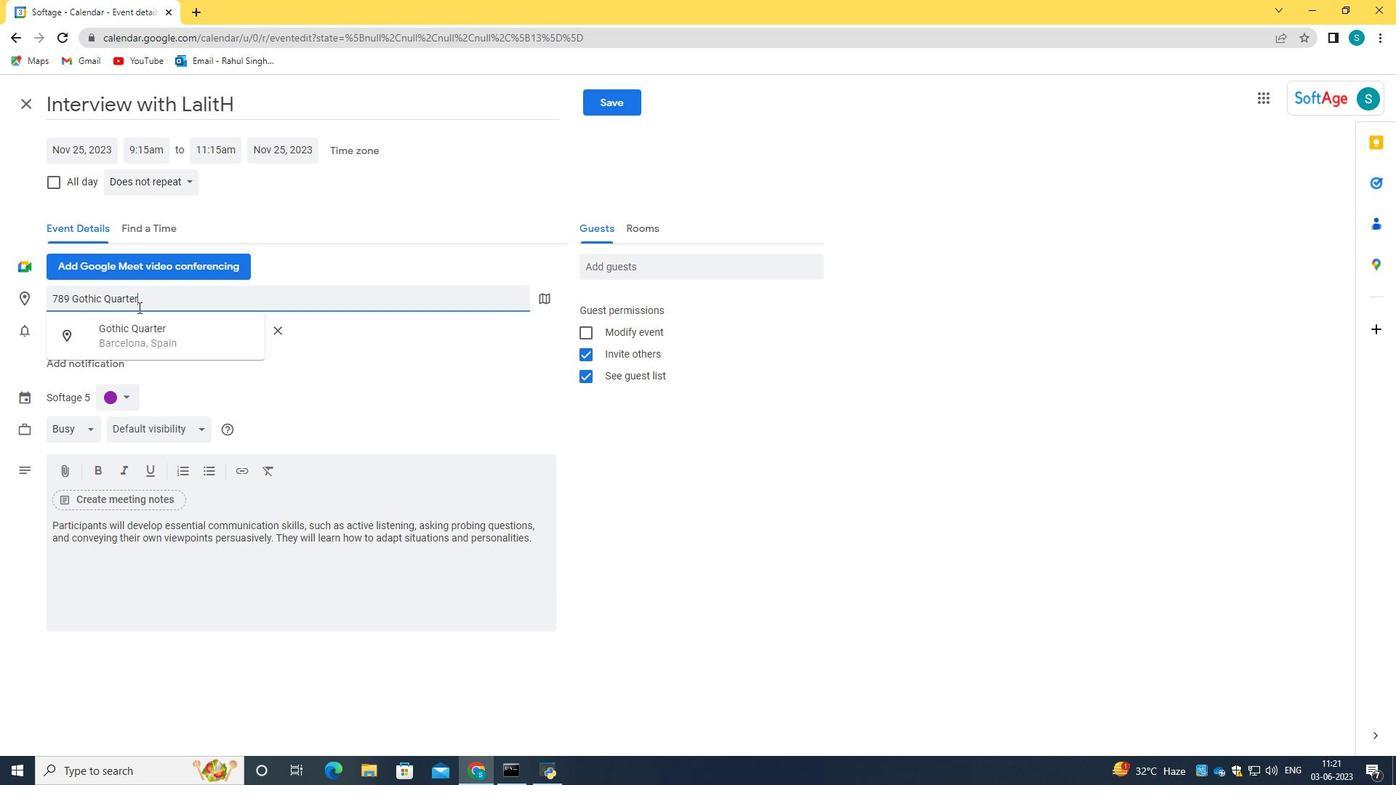 
Action: Mouse pressed left at (149, 338)
Screenshot: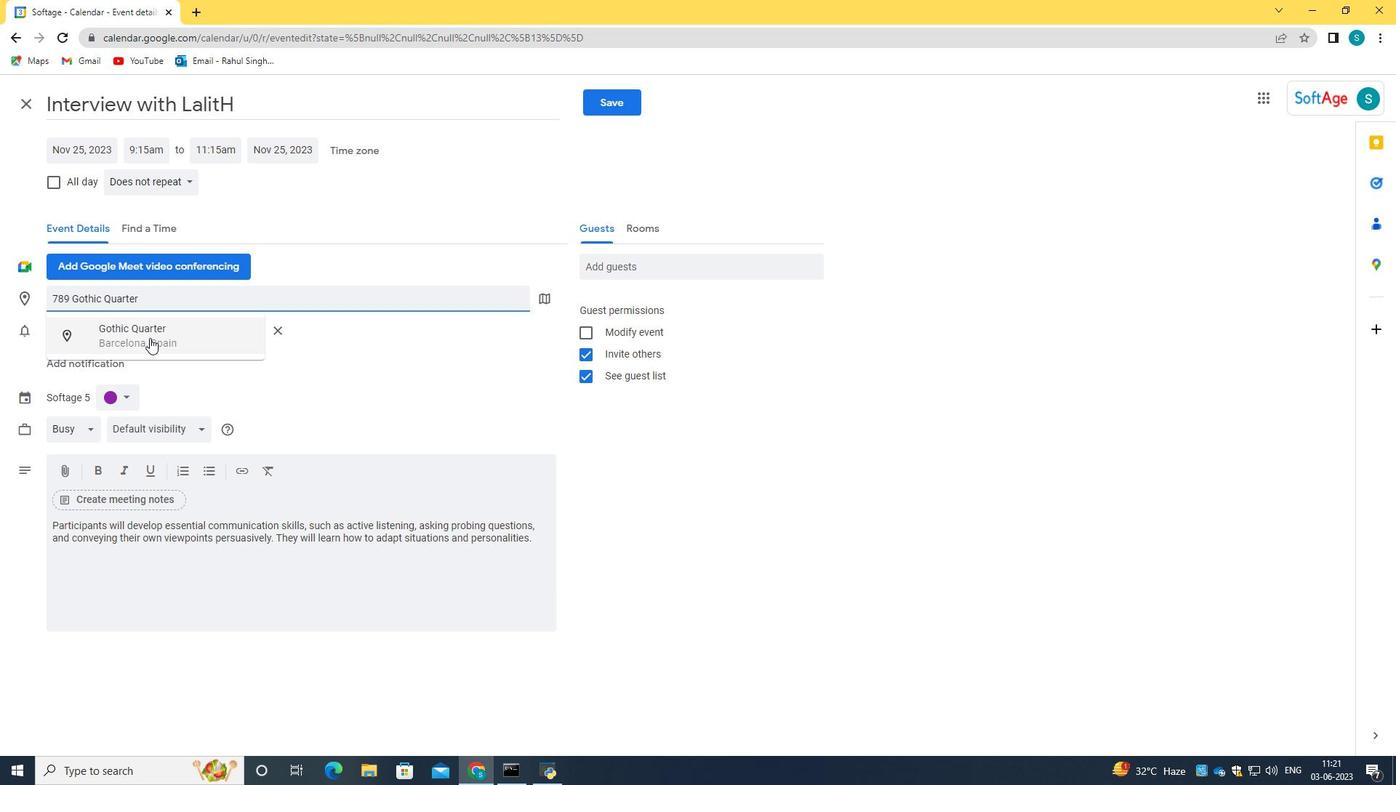 
Action: Mouse moved to (678, 272)
Screenshot: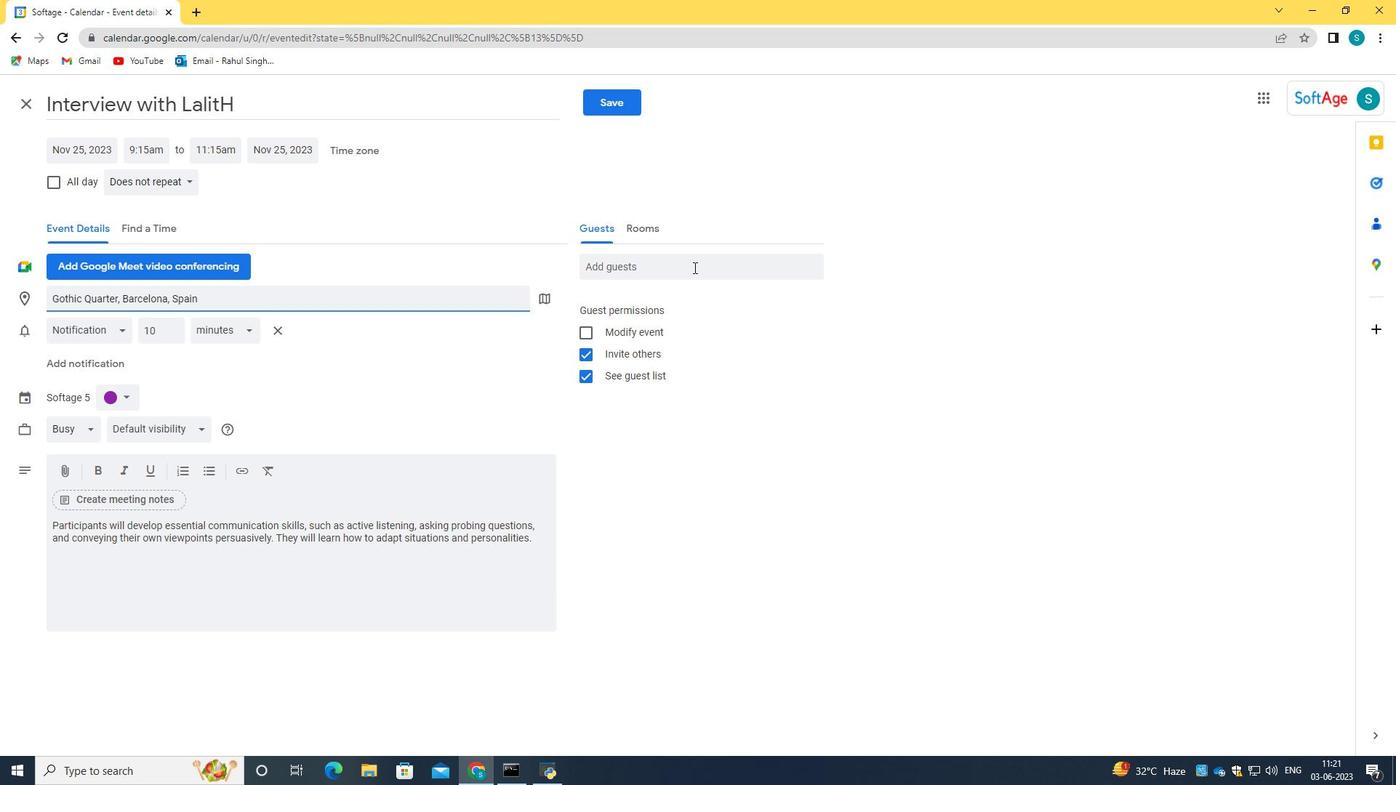 
Action: Mouse pressed left at (678, 272)
Screenshot: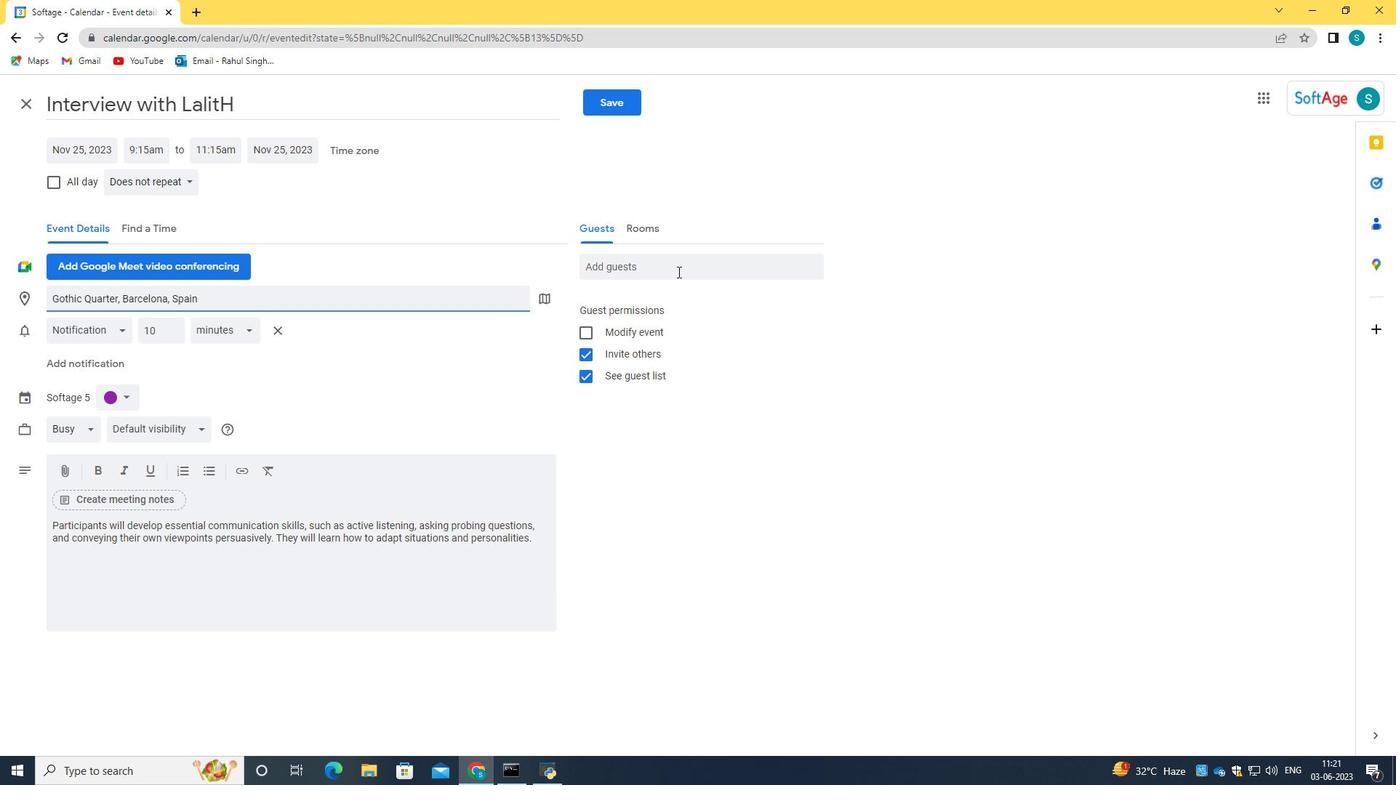 
Action: Key pressed softage.1<Key.shift>@softage.net<Key.tab>softage.2<Key.shift>@softage.net
Screenshot: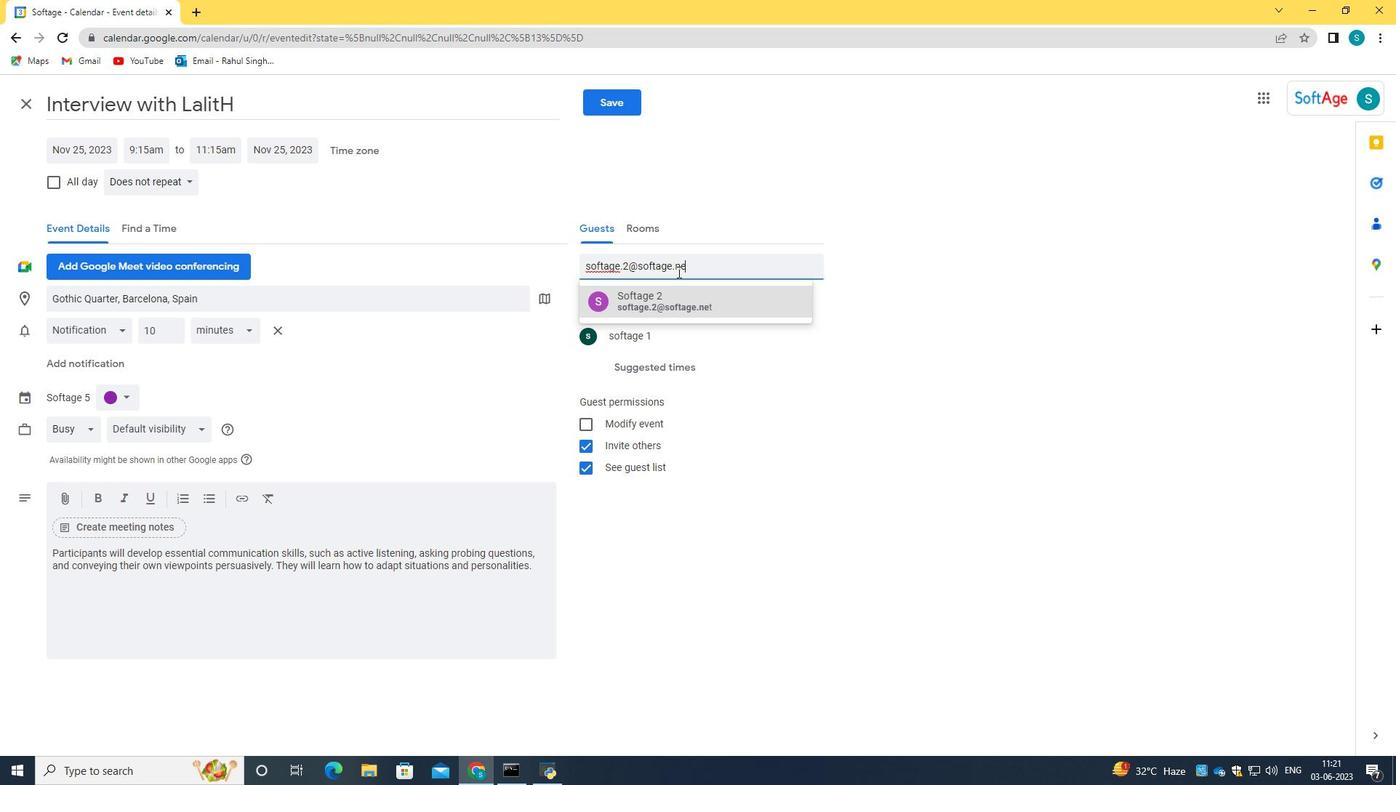 
Action: Mouse moved to (687, 306)
Screenshot: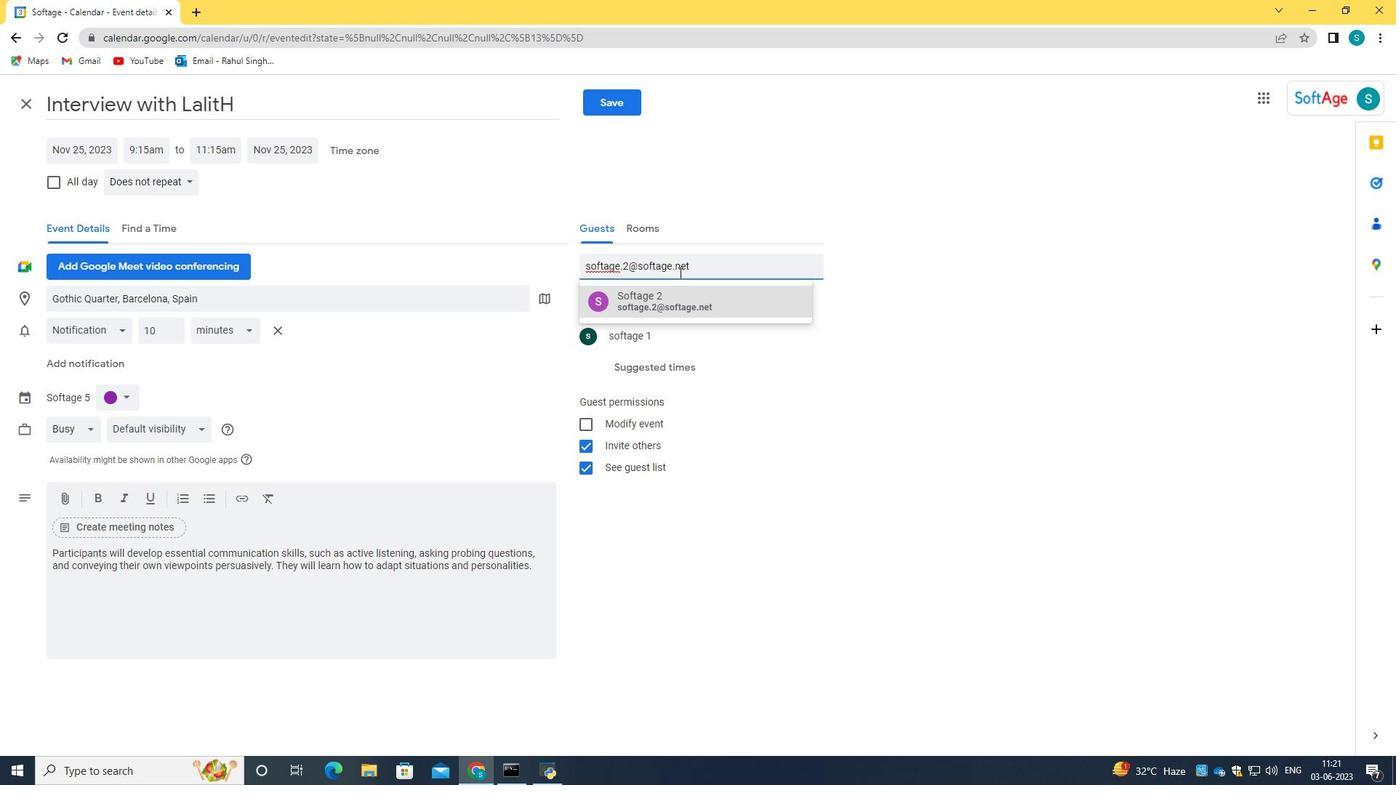 
Action: Mouse pressed left at (687, 306)
Screenshot: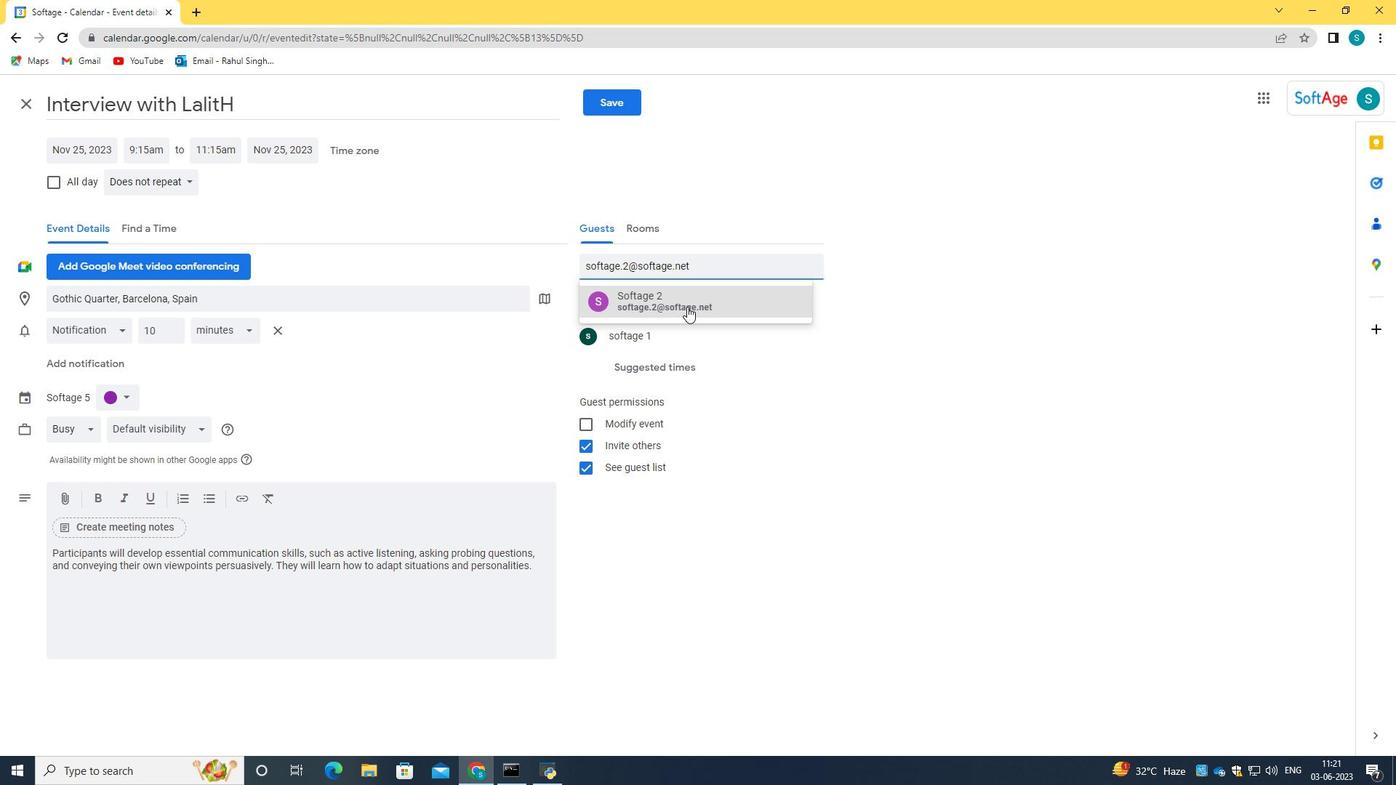 
Action: Mouse moved to (157, 184)
Screenshot: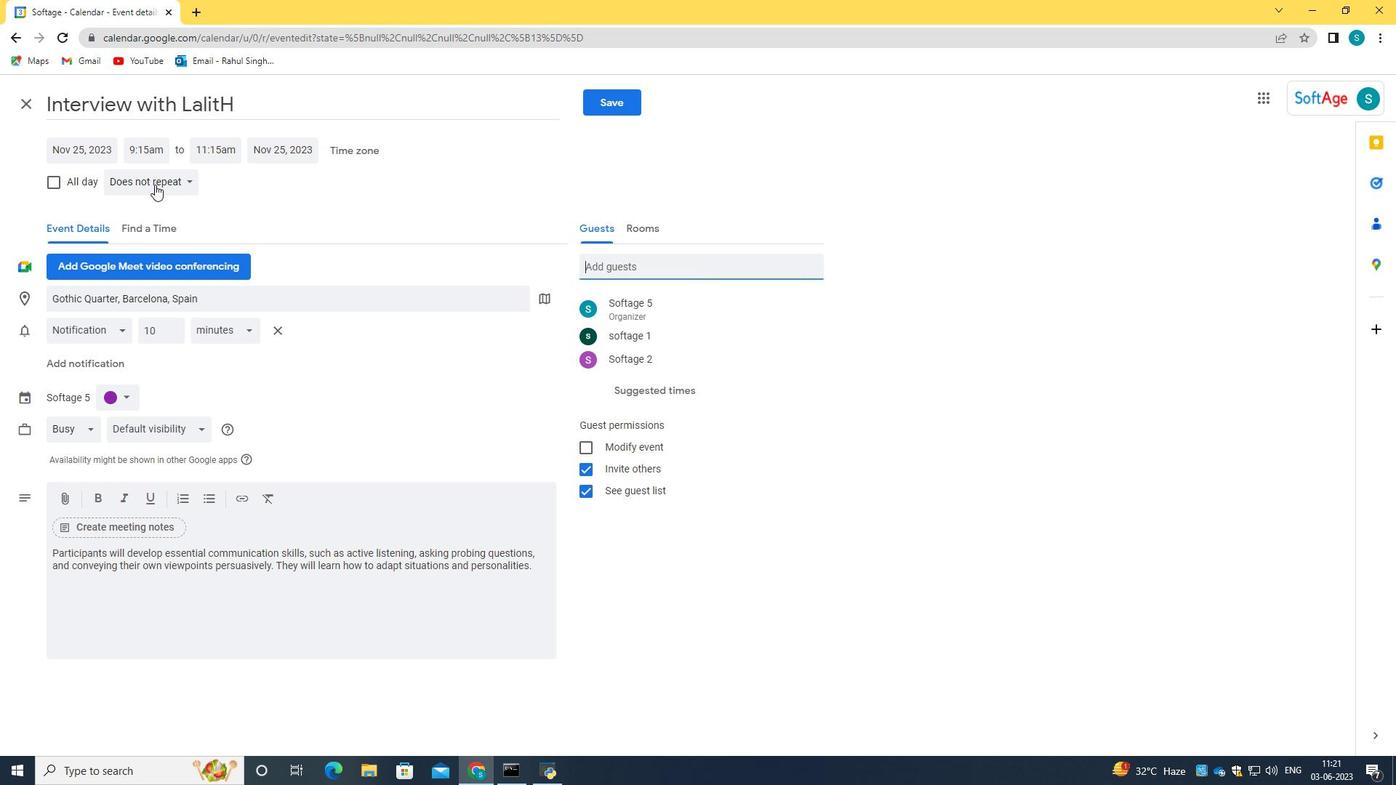 
Action: Mouse pressed left at (157, 184)
Screenshot: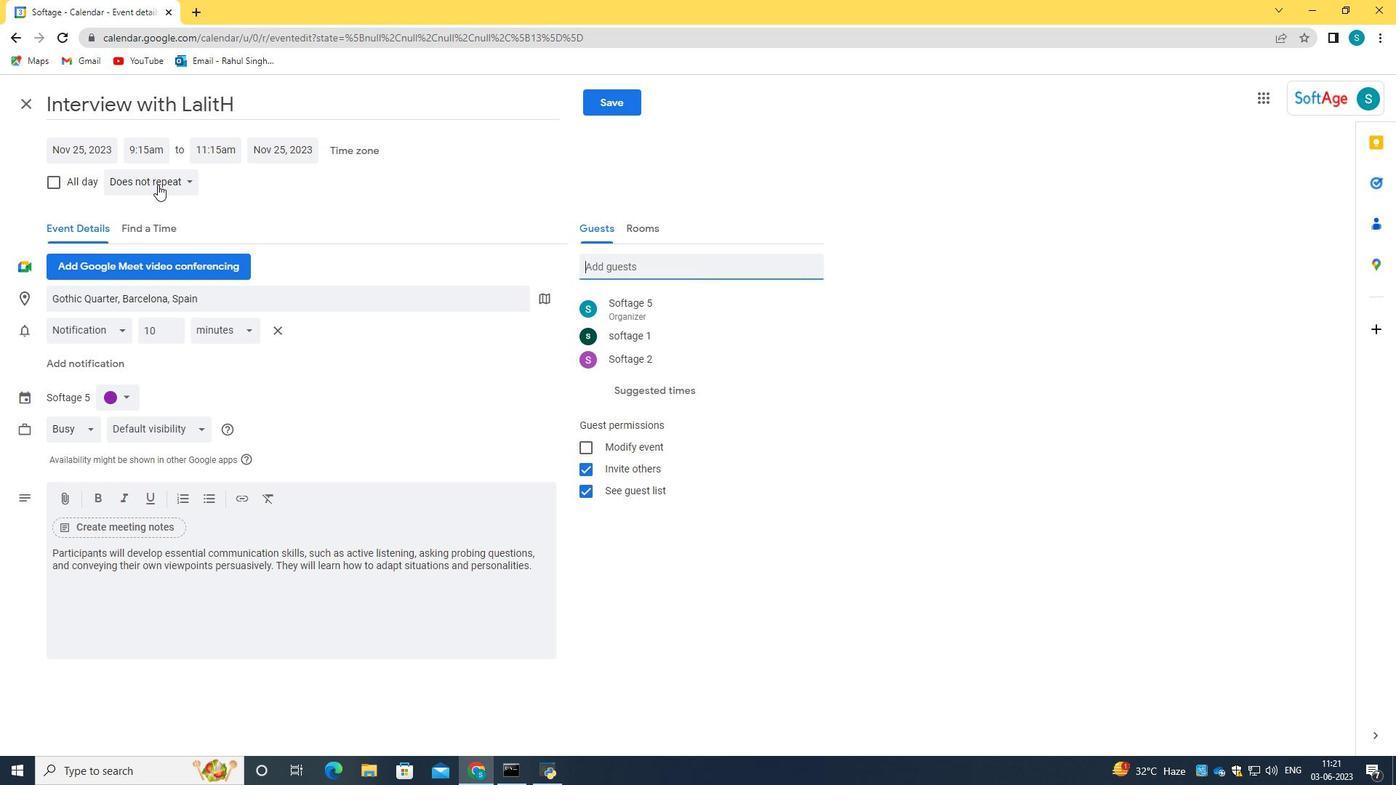 
Action: Mouse moved to (165, 360)
Screenshot: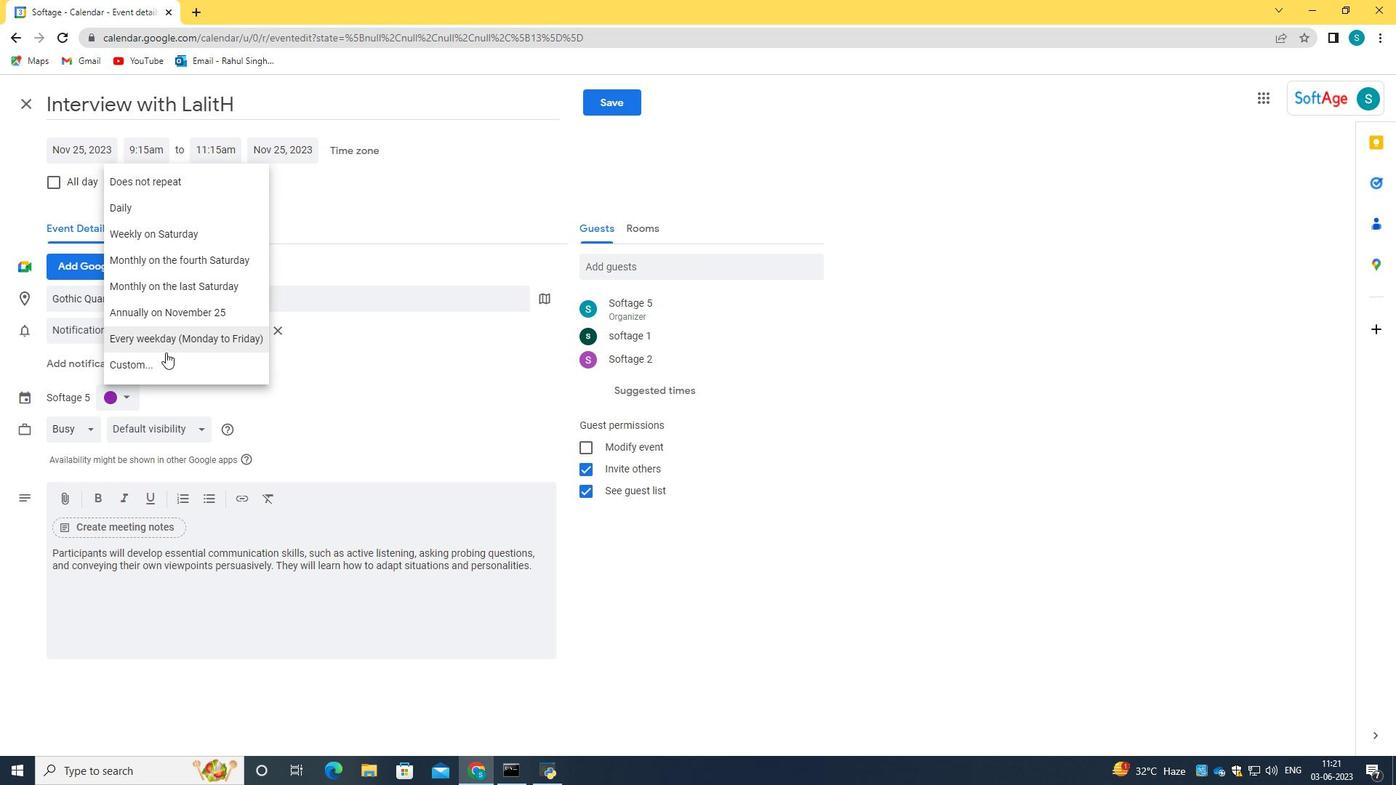 
Action: Mouse pressed left at (165, 360)
Screenshot: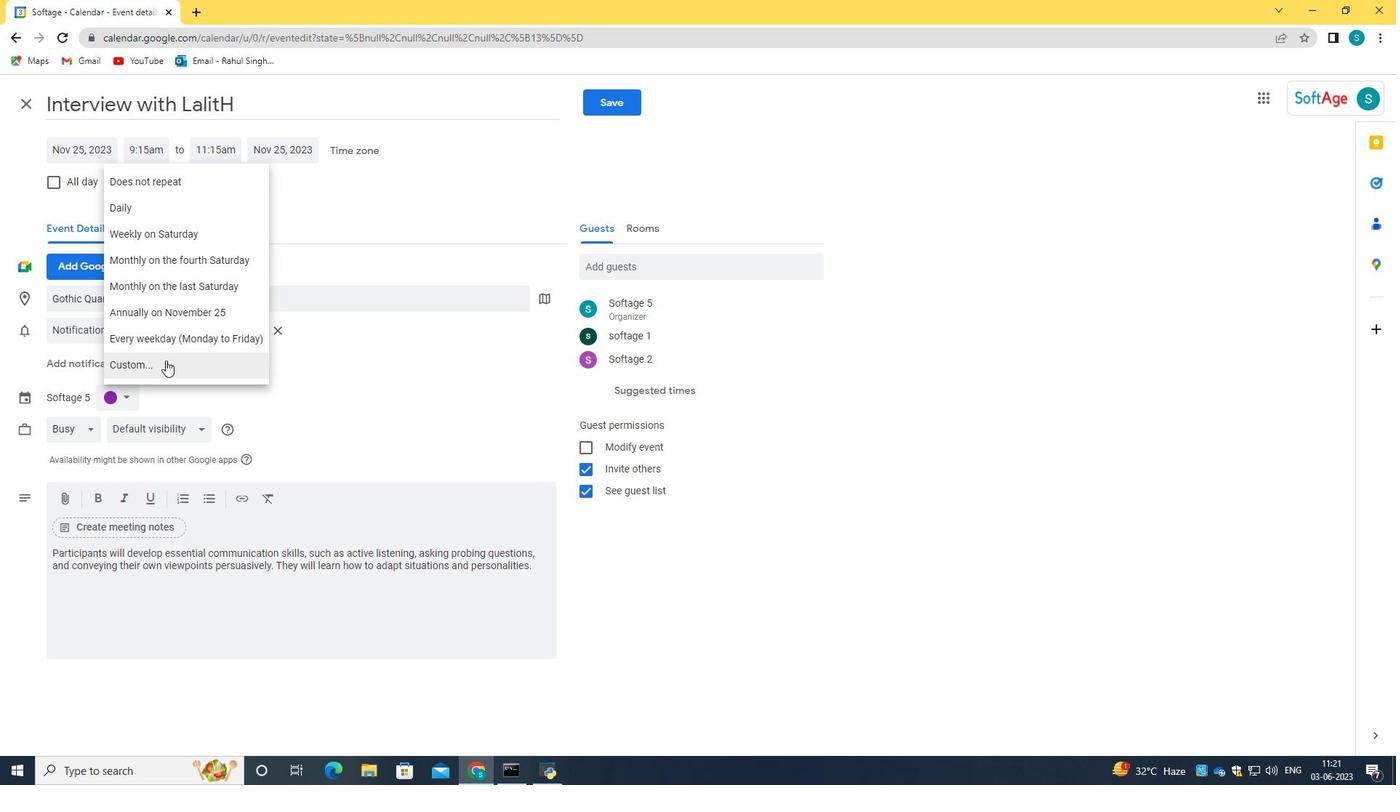 
Action: Mouse moved to (589, 387)
Screenshot: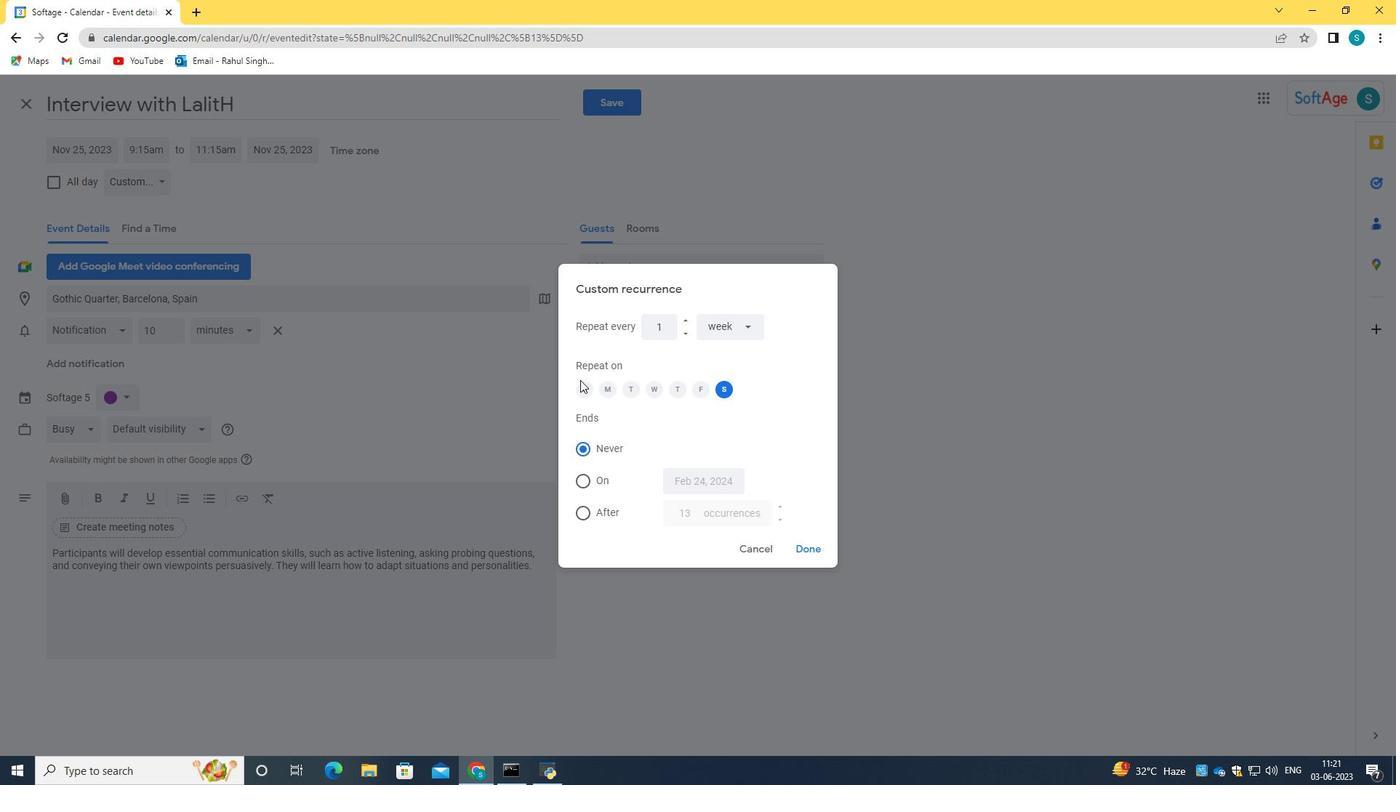
Action: Mouse pressed left at (589, 387)
Screenshot: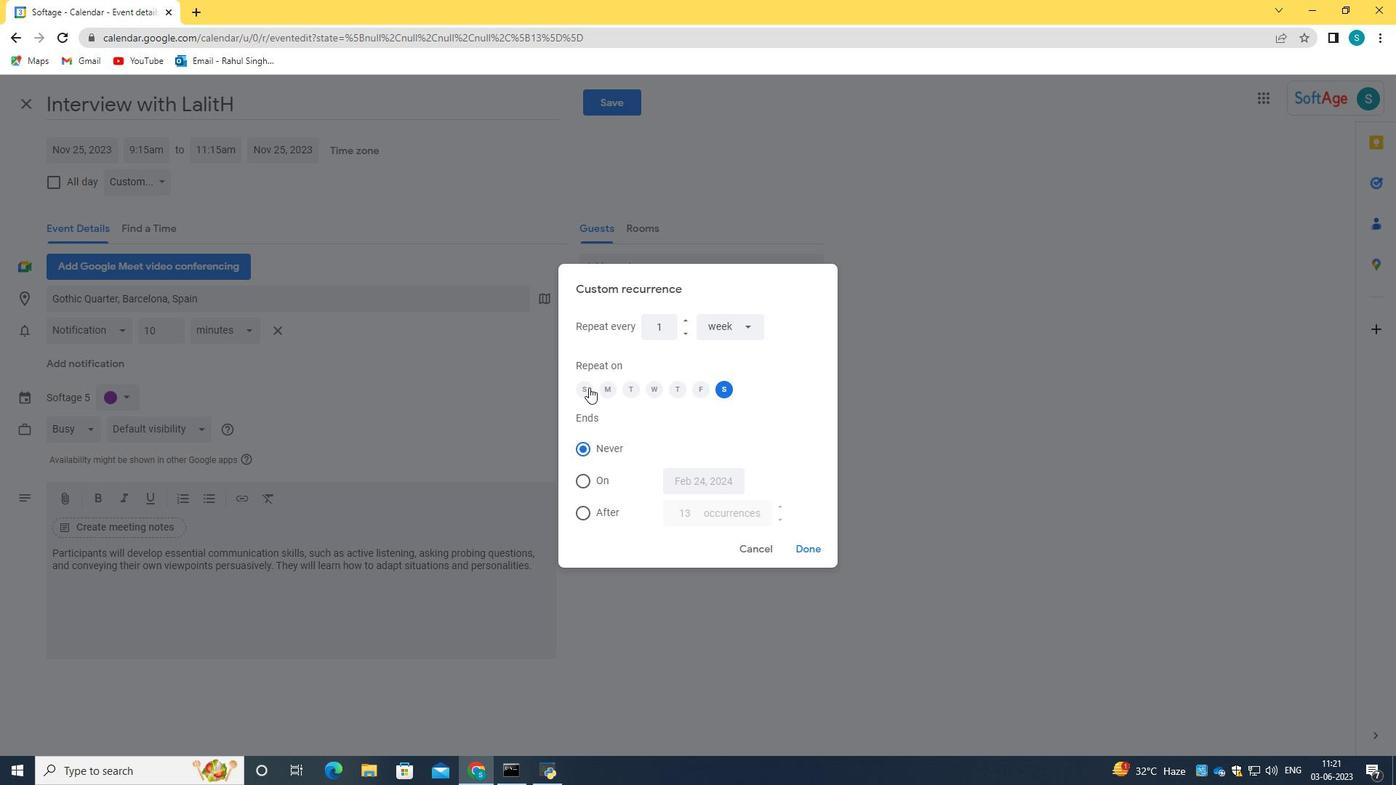 
Action: Mouse moved to (725, 391)
Screenshot: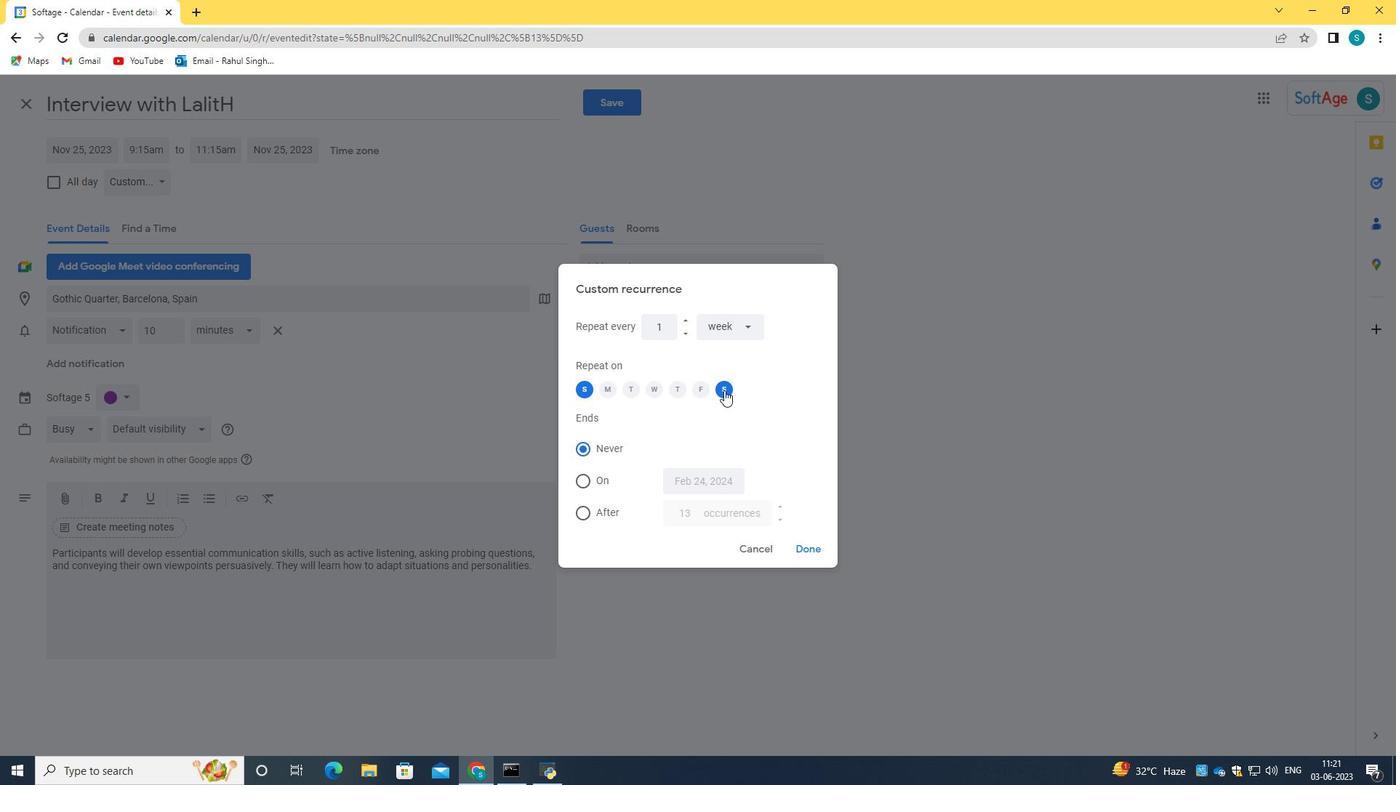 
Action: Mouse pressed left at (725, 391)
Screenshot: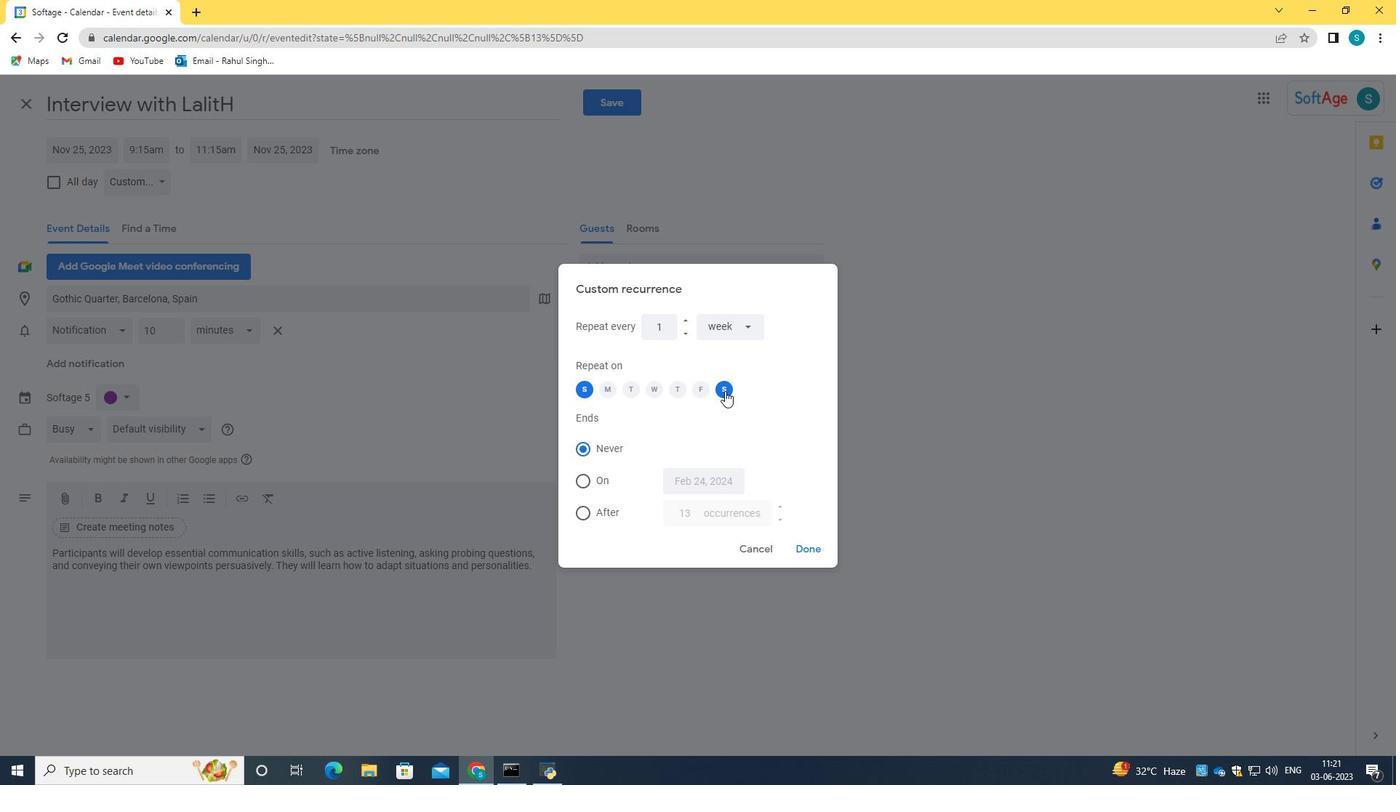 
Action: Mouse moved to (803, 553)
Screenshot: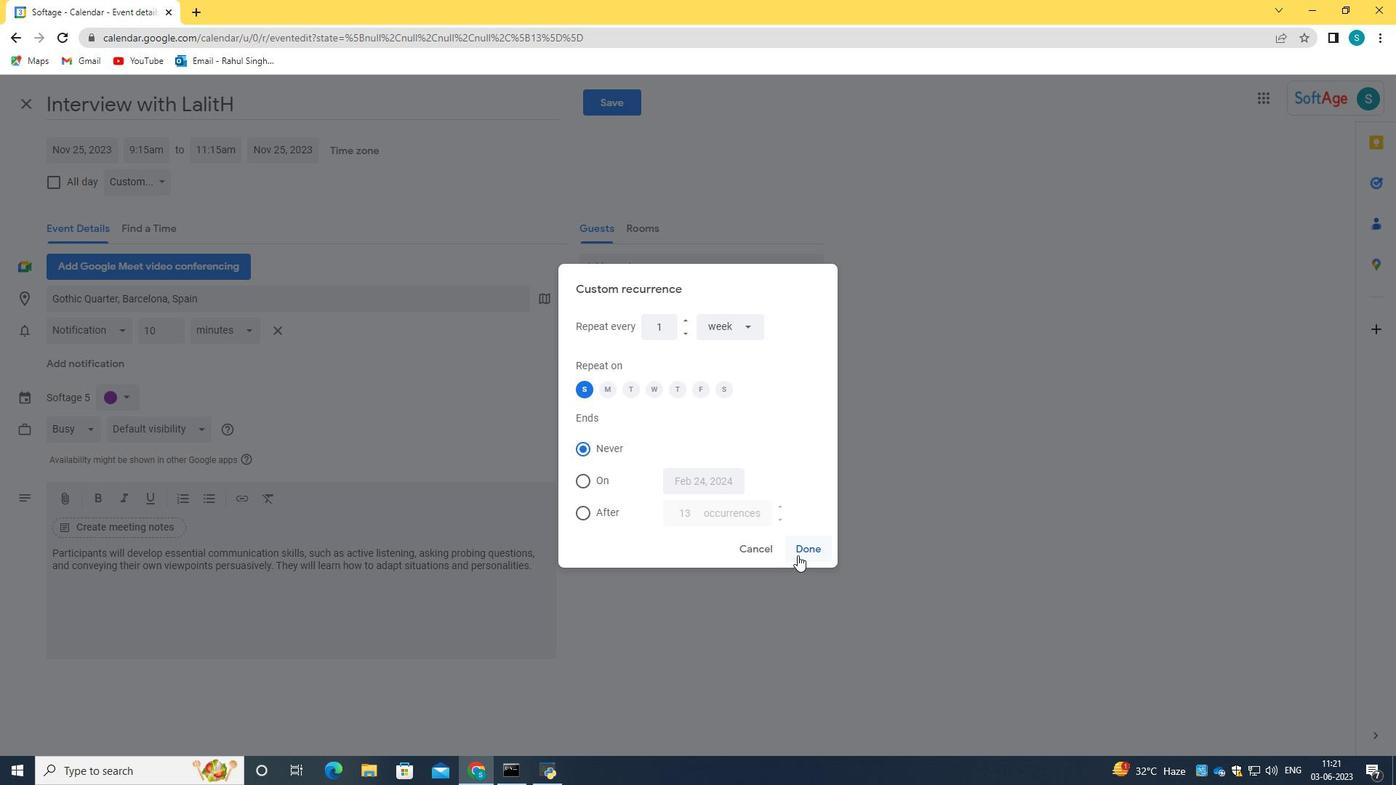
Action: Mouse pressed left at (803, 553)
Screenshot: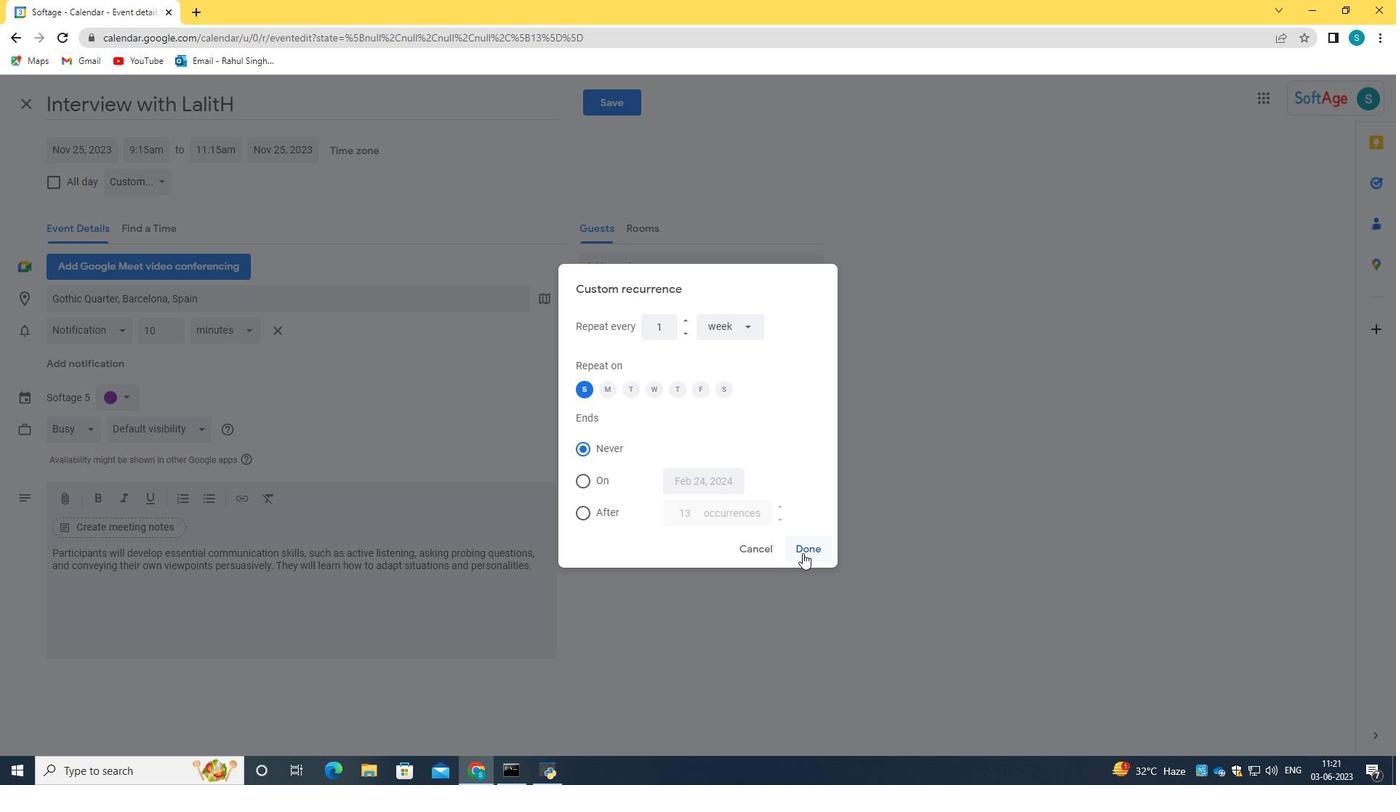 
Action: Mouse moved to (609, 106)
Screenshot: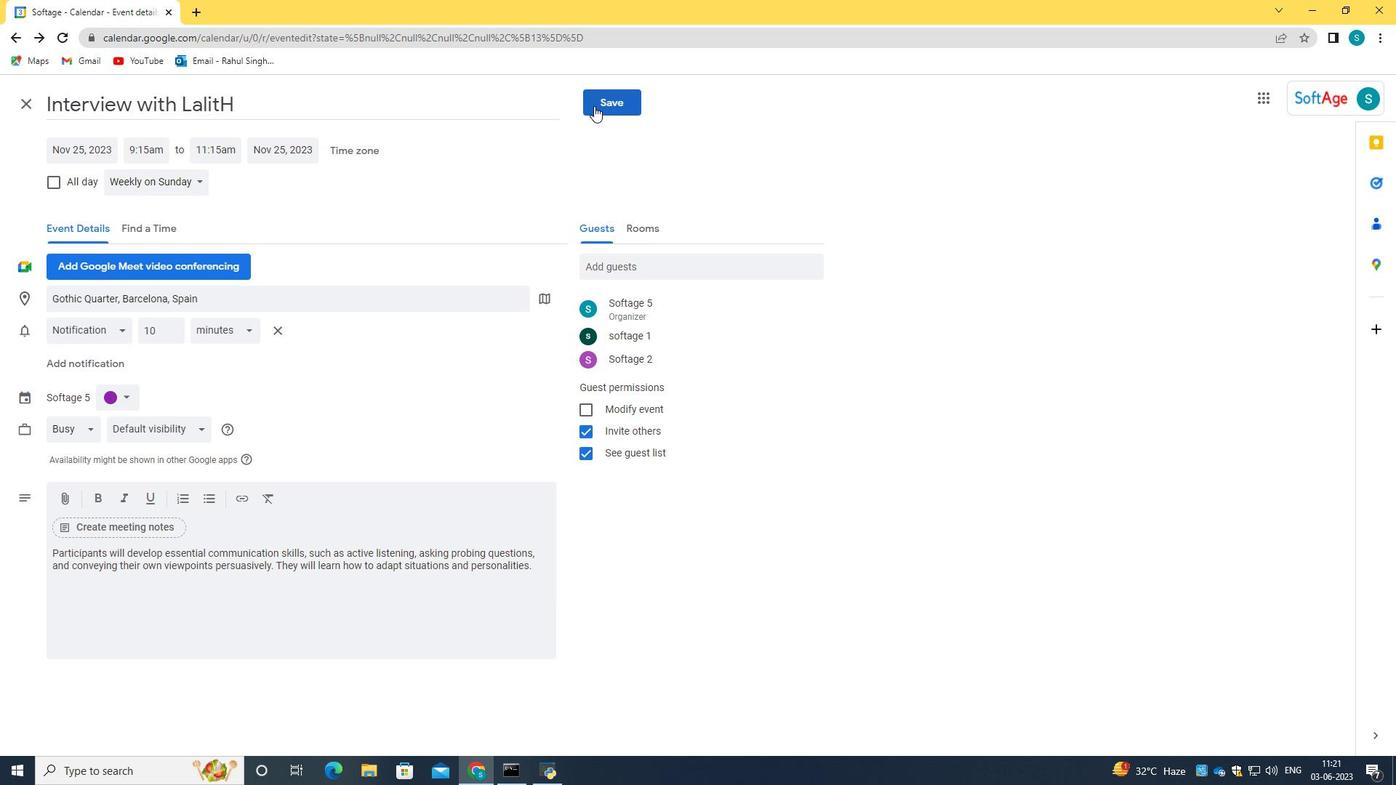 
Action: Mouse pressed left at (609, 106)
Screenshot: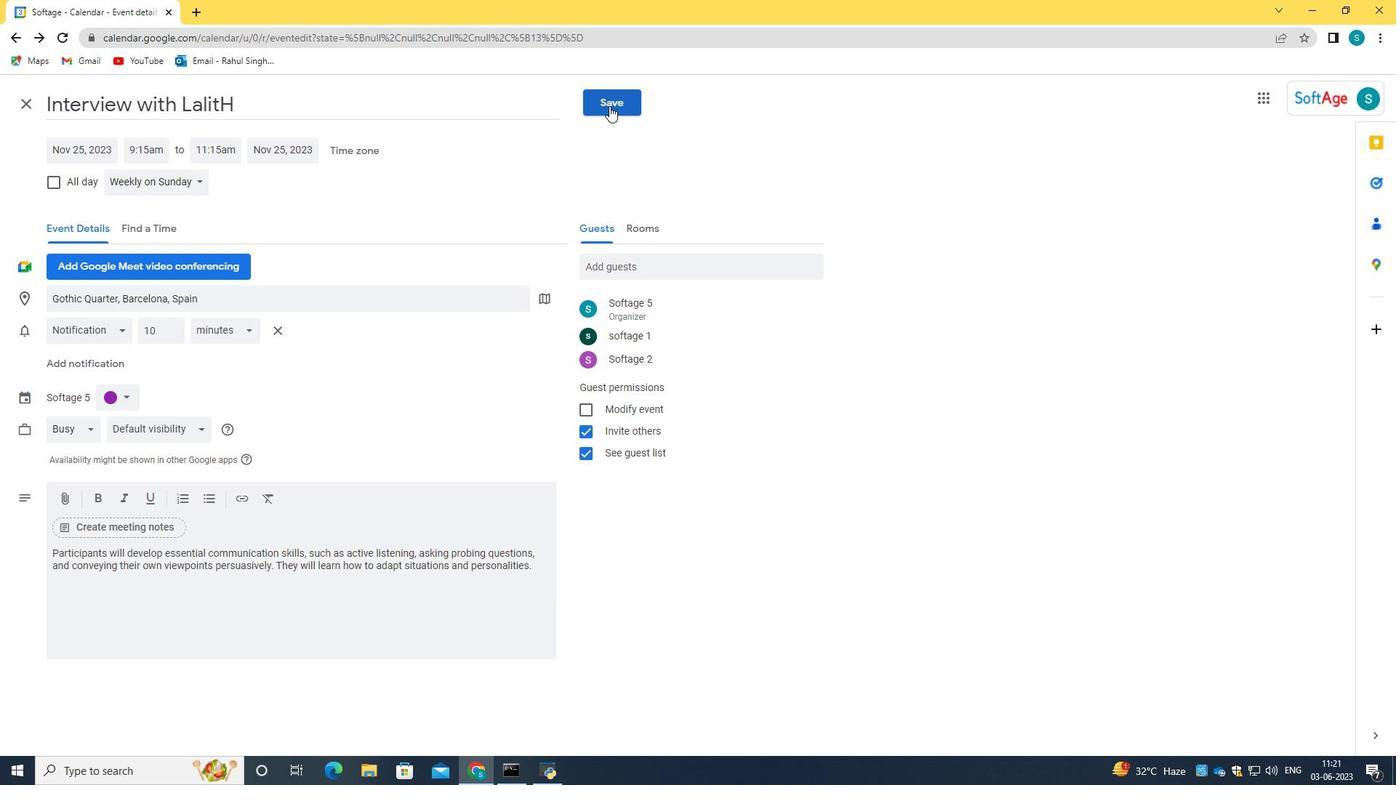 
Action: Mouse moved to (830, 456)
Screenshot: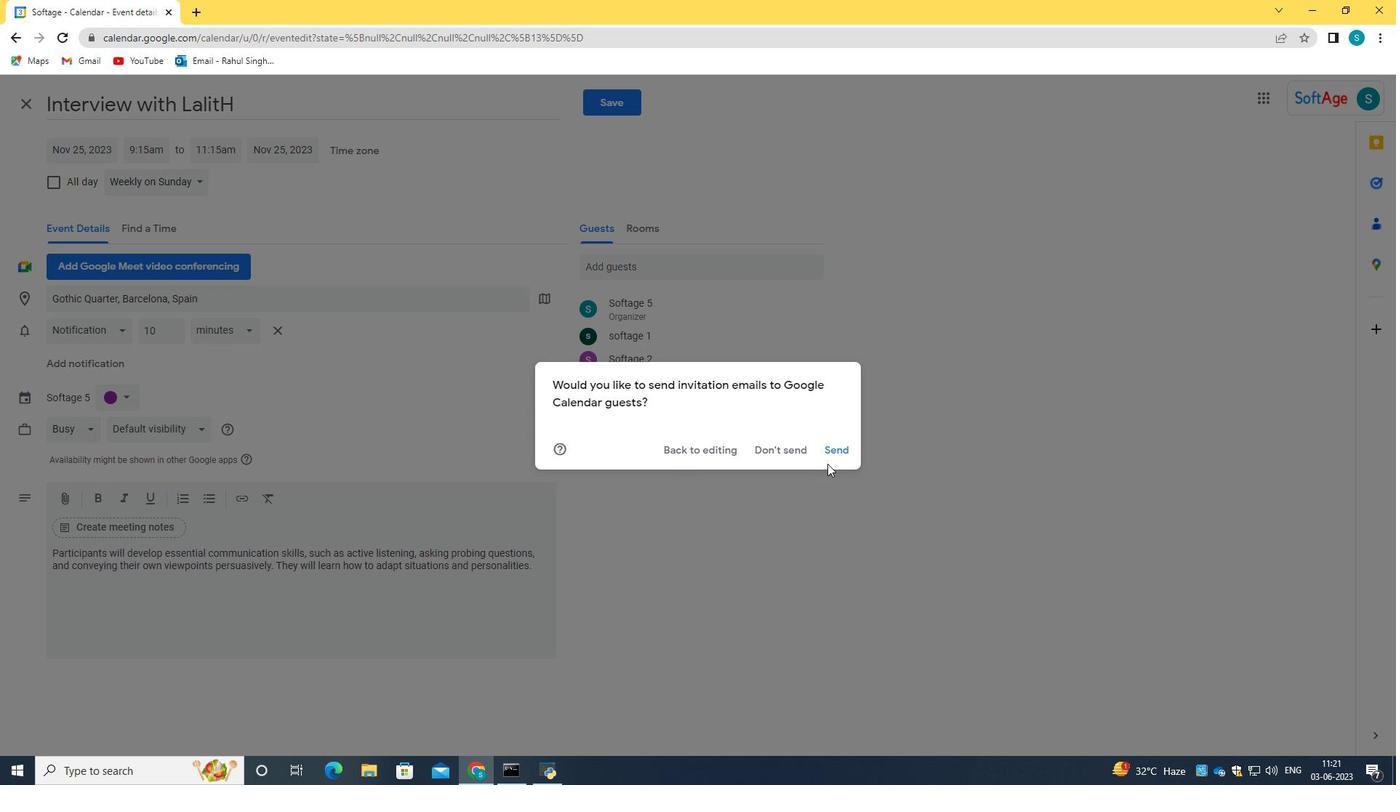 
Action: Mouse pressed left at (830, 456)
Screenshot: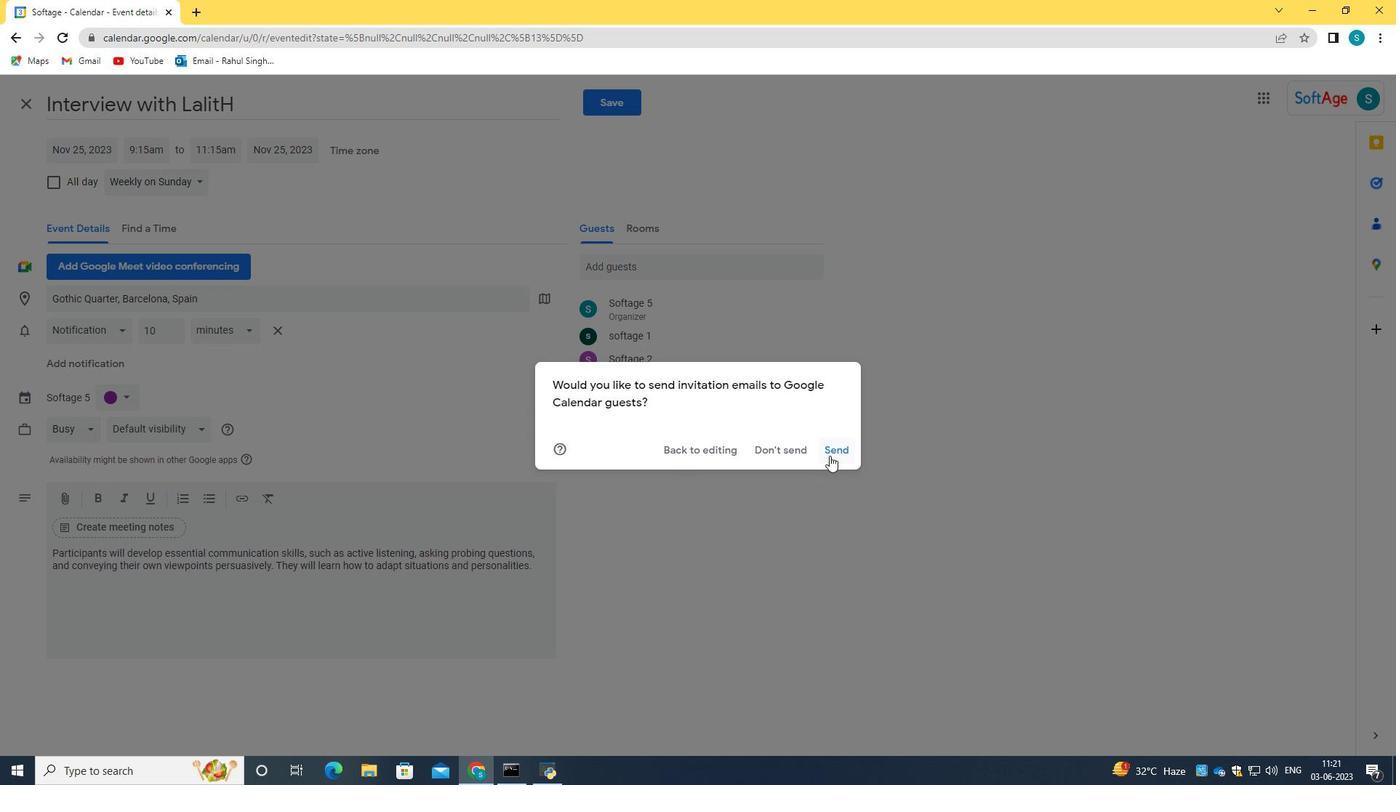 
